 Task: Set up a 4-hour virtual cooking challenge with a celebrity chef for culinary competition and fun.
Action: Mouse pressed left at (818, 105)
Screenshot: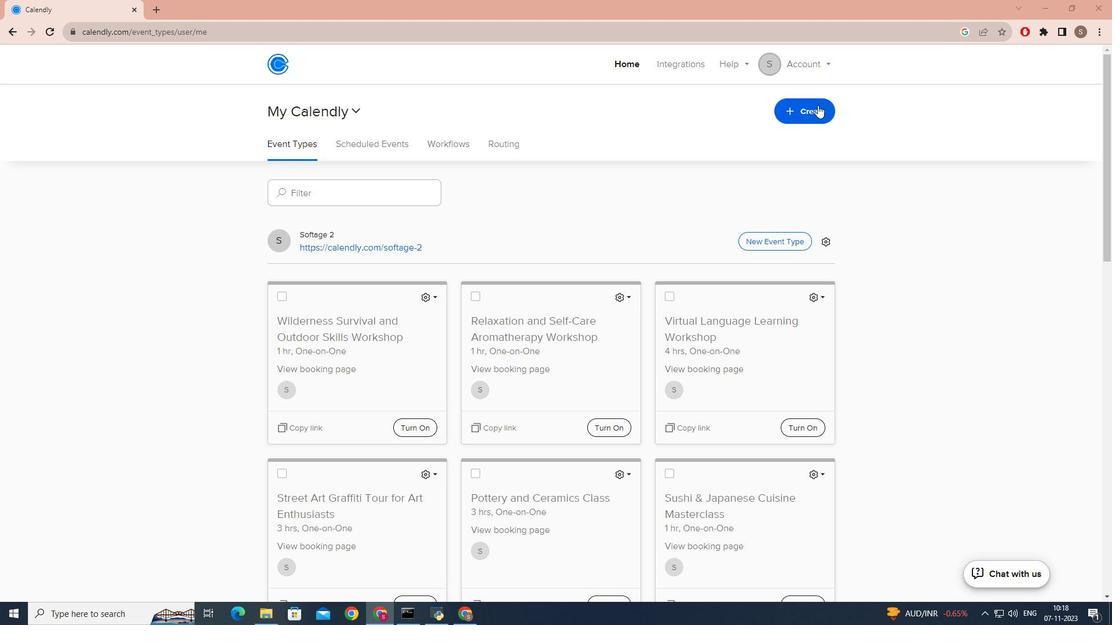 
Action: Mouse moved to (767, 144)
Screenshot: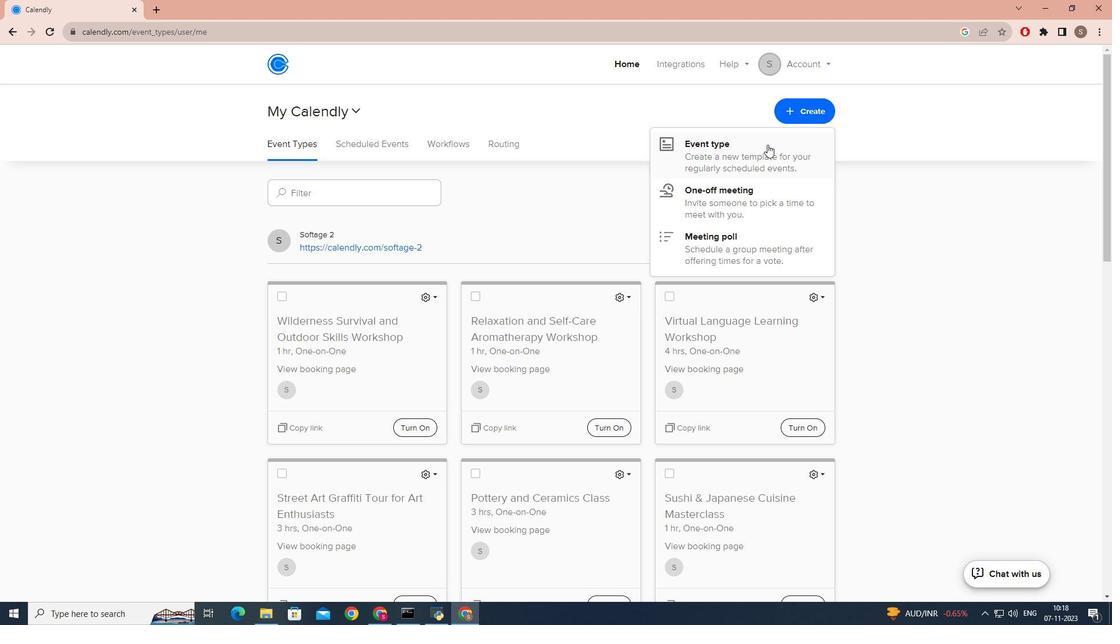 
Action: Mouse pressed left at (767, 144)
Screenshot: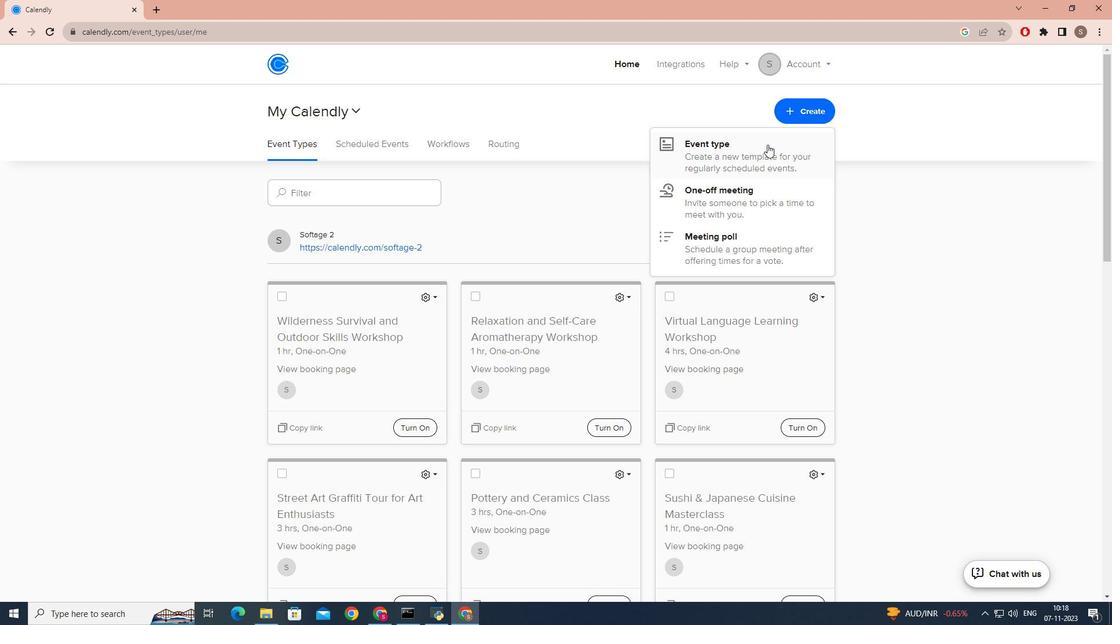 
Action: Mouse moved to (489, 212)
Screenshot: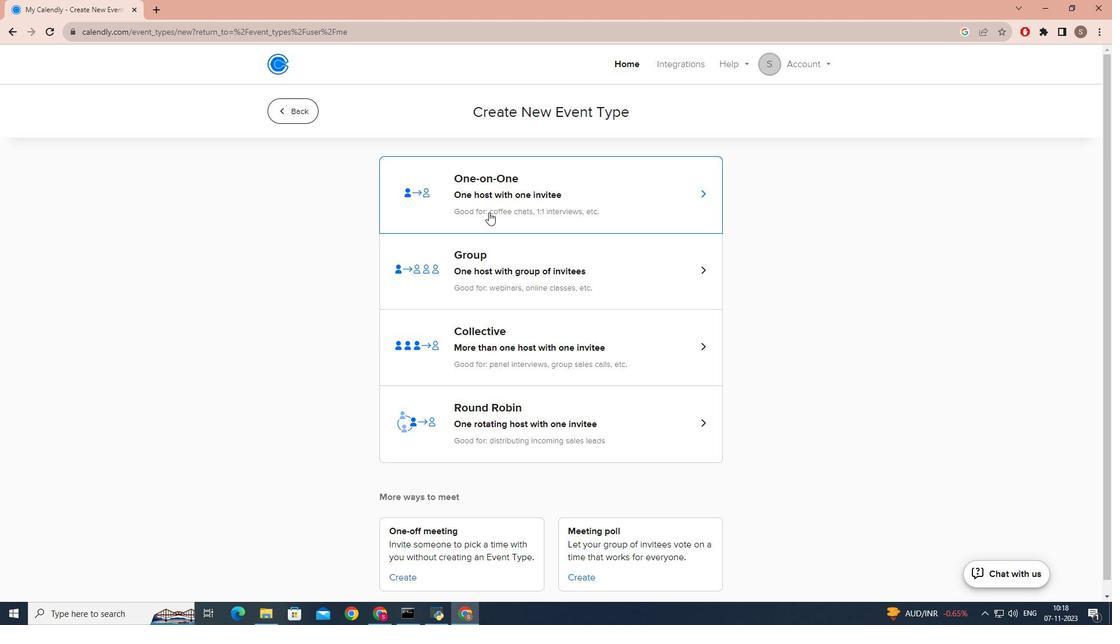 
Action: Mouse pressed left at (489, 212)
Screenshot: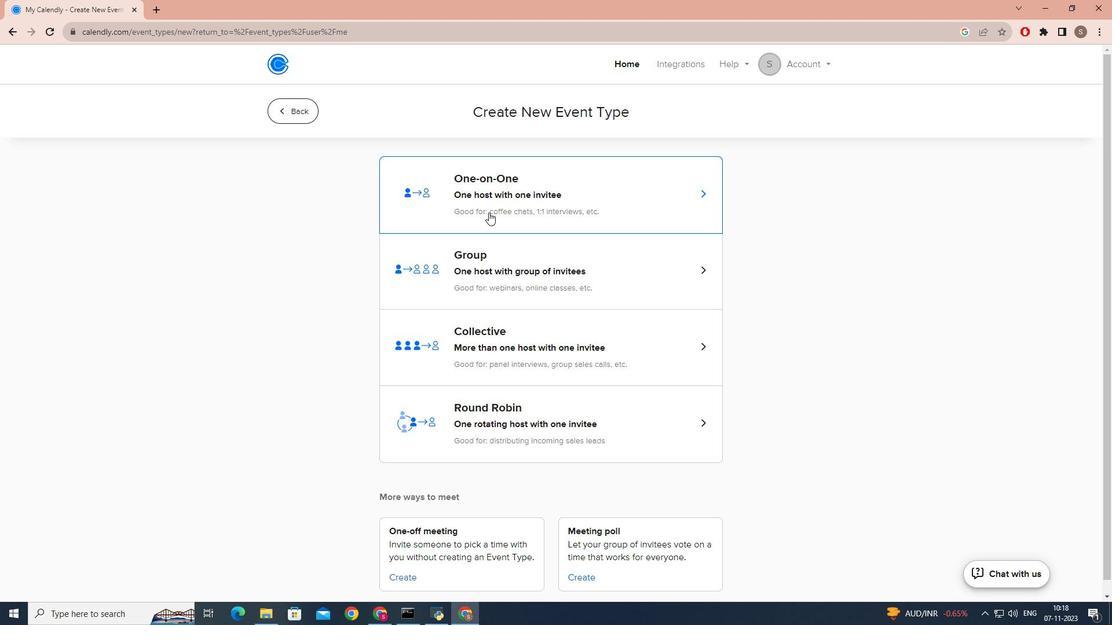 
Action: Mouse moved to (382, 269)
Screenshot: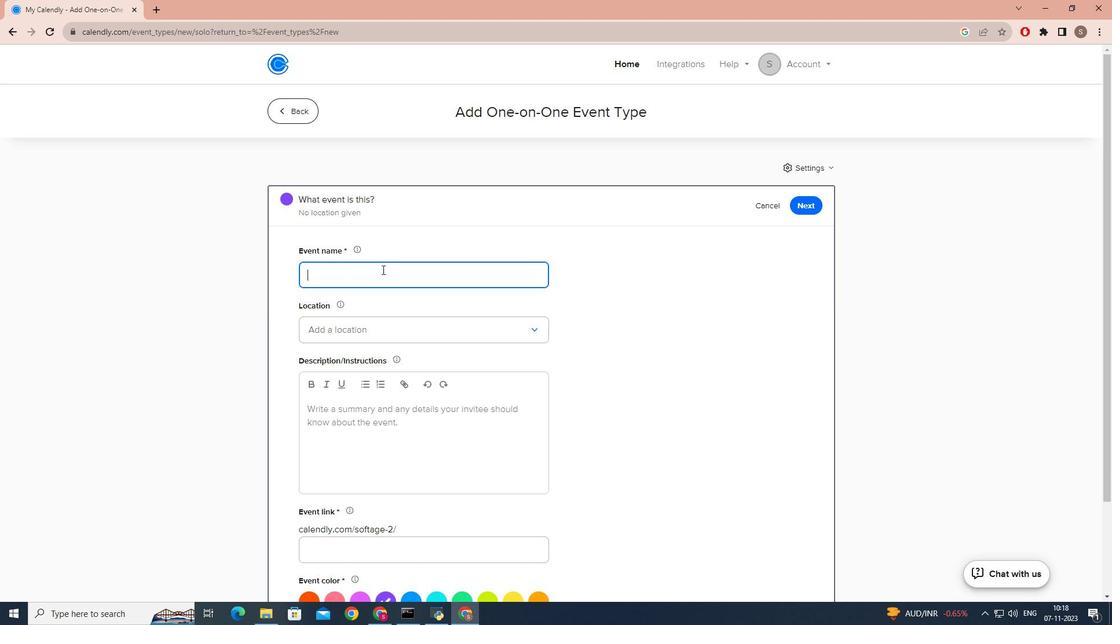 
Action: Key pressed <Key.caps_lock>V<Key.caps_lock>irtual<Key.space><Key.caps_lock>C<Key.caps_lock>ooking<Key.space><Key.caps_lock>C<Key.caps_lock>hallenge<Key.space>with<Key.space>a<Key.space><Key.caps_lock>C<Key.caps_lock>ekl<Key.backspace><Key.backspace>leb<Key.space><Key.caps_lock>C<Key.caps_lock>hef
Screenshot: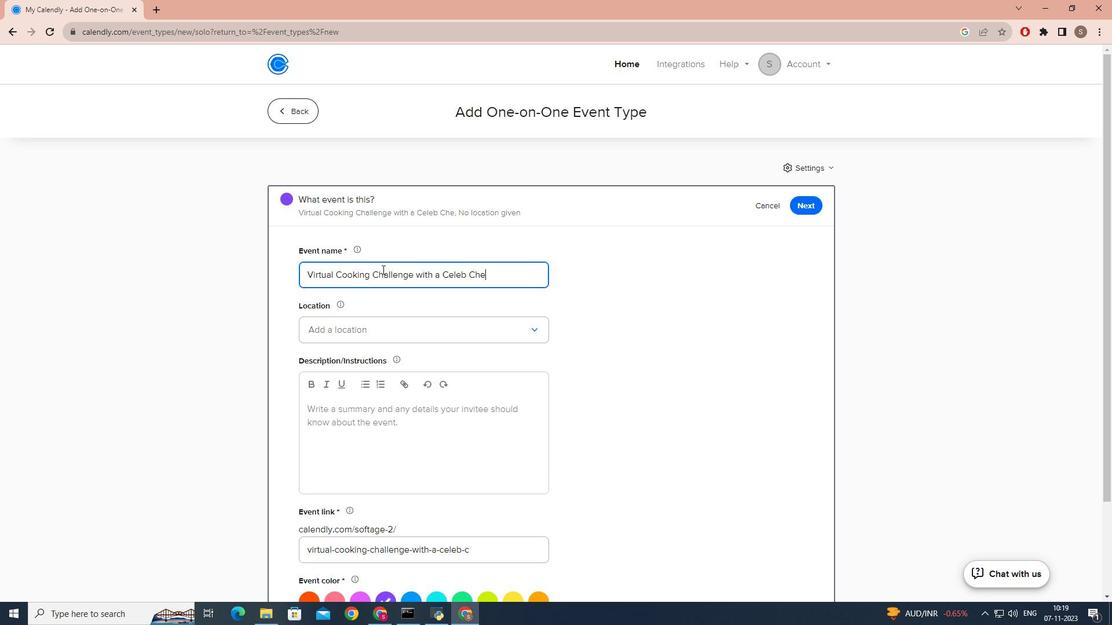 
Action: Mouse moved to (465, 271)
Screenshot: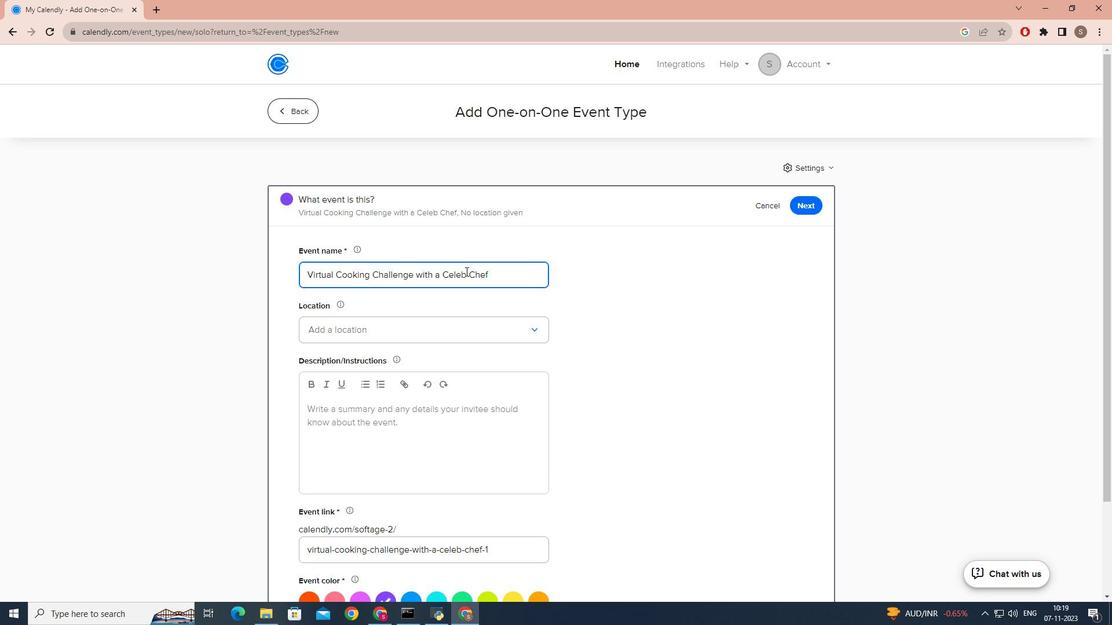 
Action: Mouse pressed left at (465, 271)
Screenshot: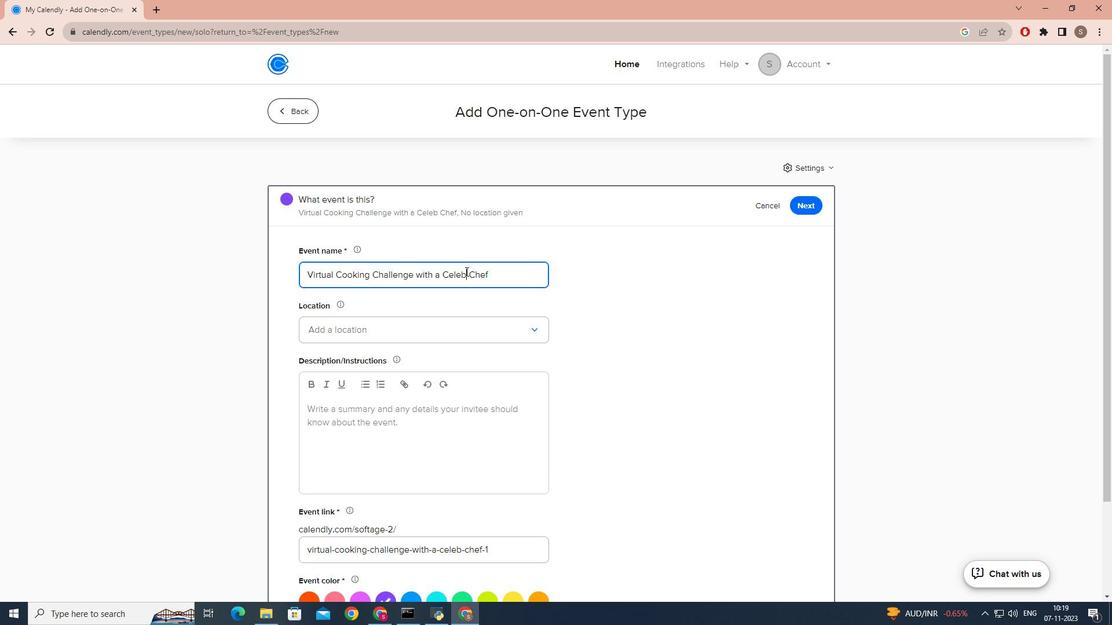 
Action: Key pressed rity
Screenshot: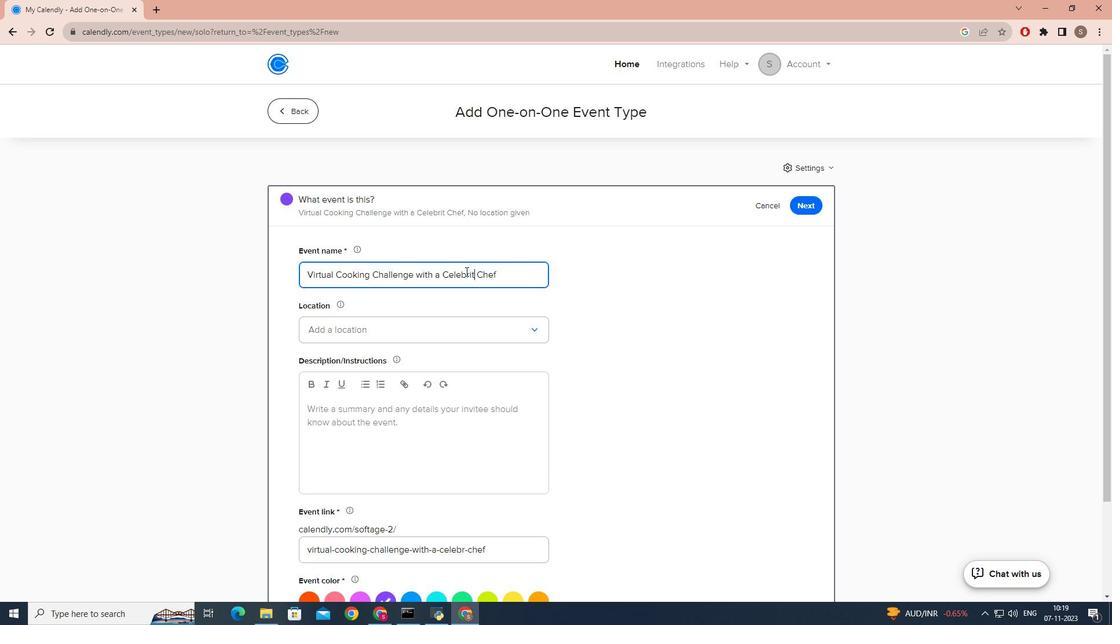 
Action: Mouse moved to (359, 325)
Screenshot: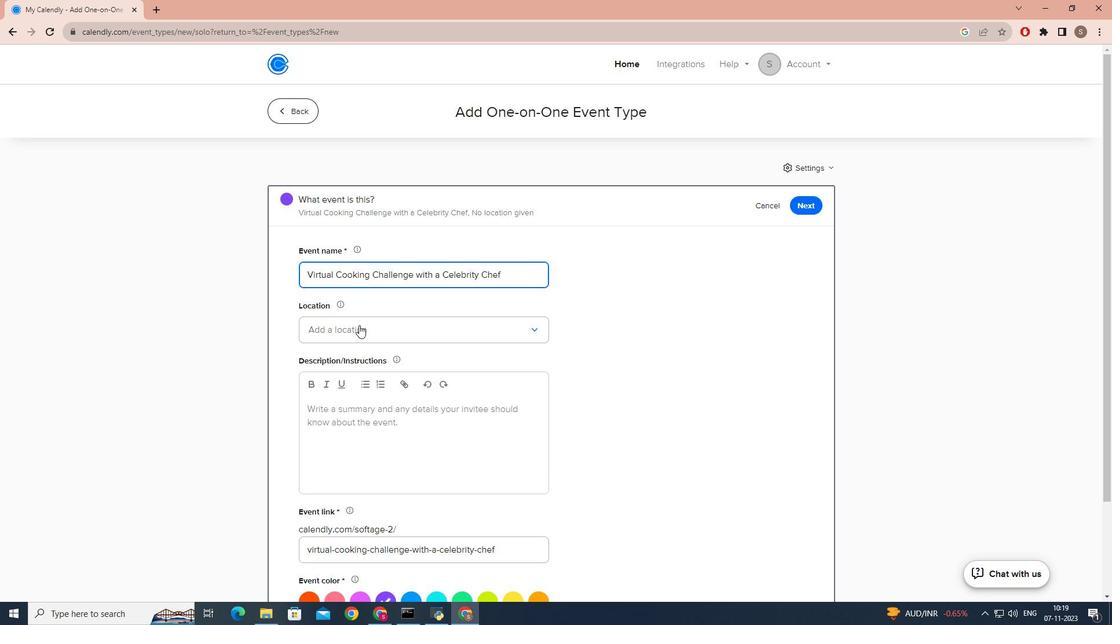 
Action: Mouse pressed left at (359, 325)
Screenshot: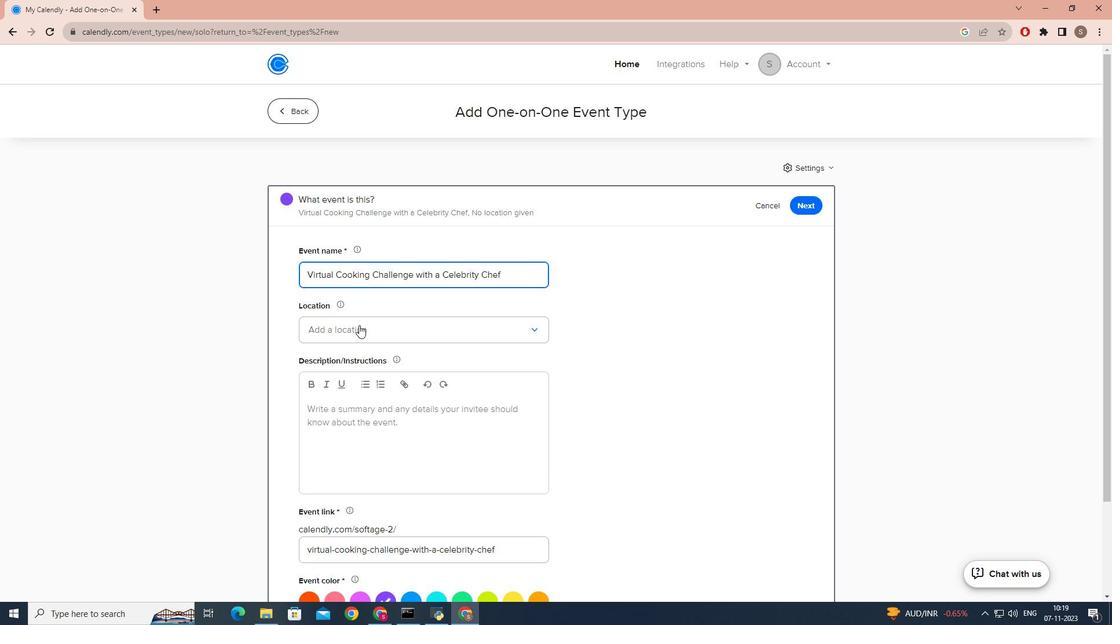 
Action: Mouse moved to (333, 416)
Screenshot: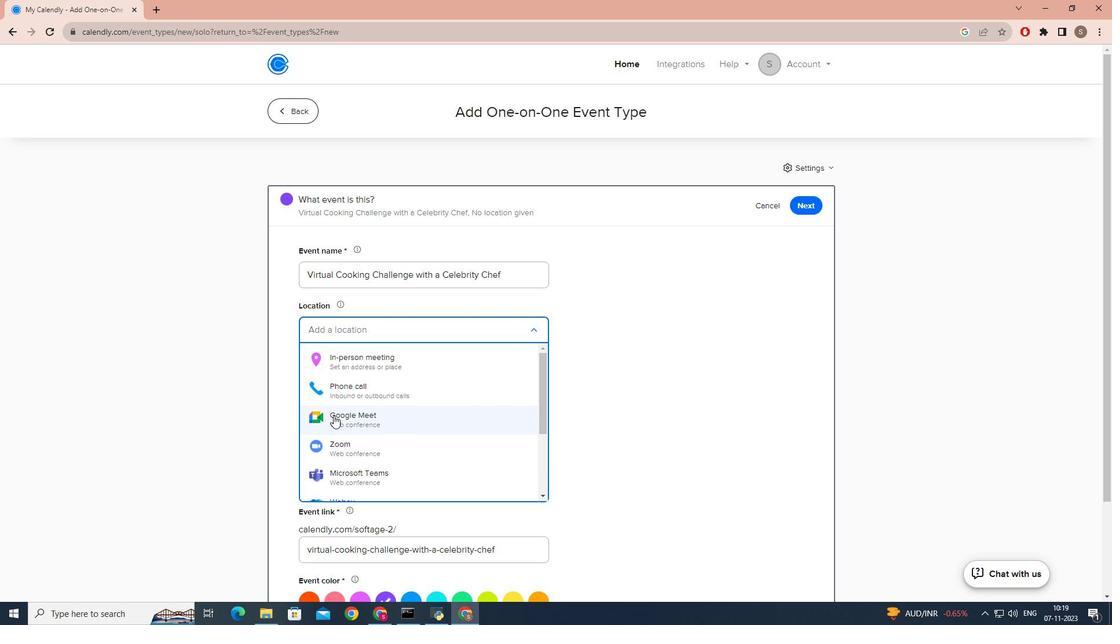 
Action: Mouse pressed left at (333, 416)
Screenshot: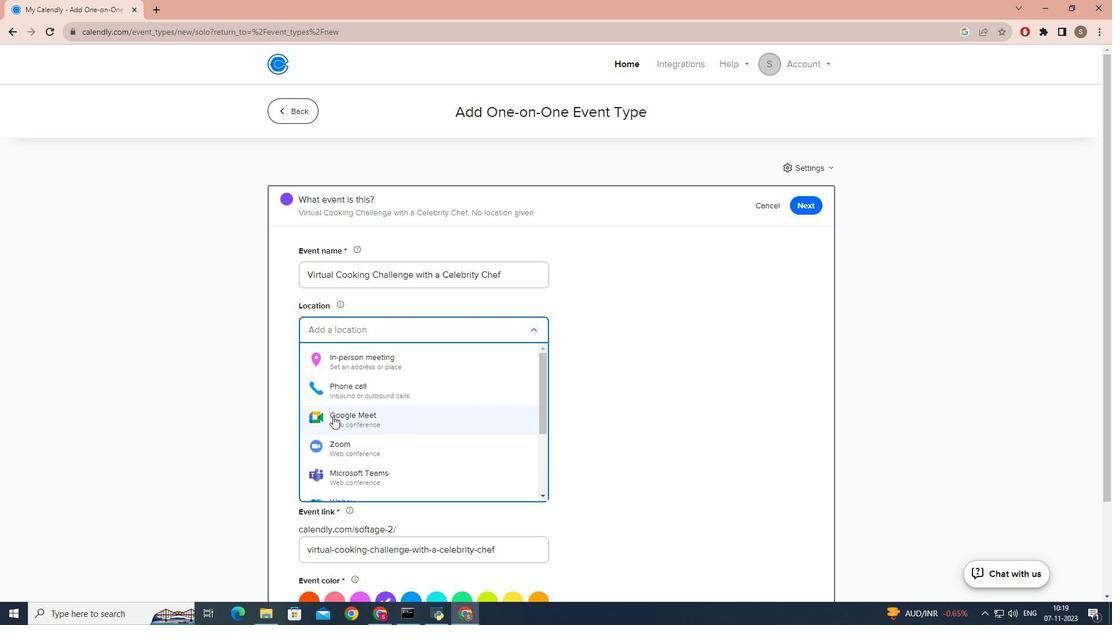 
Action: Mouse moved to (322, 449)
Screenshot: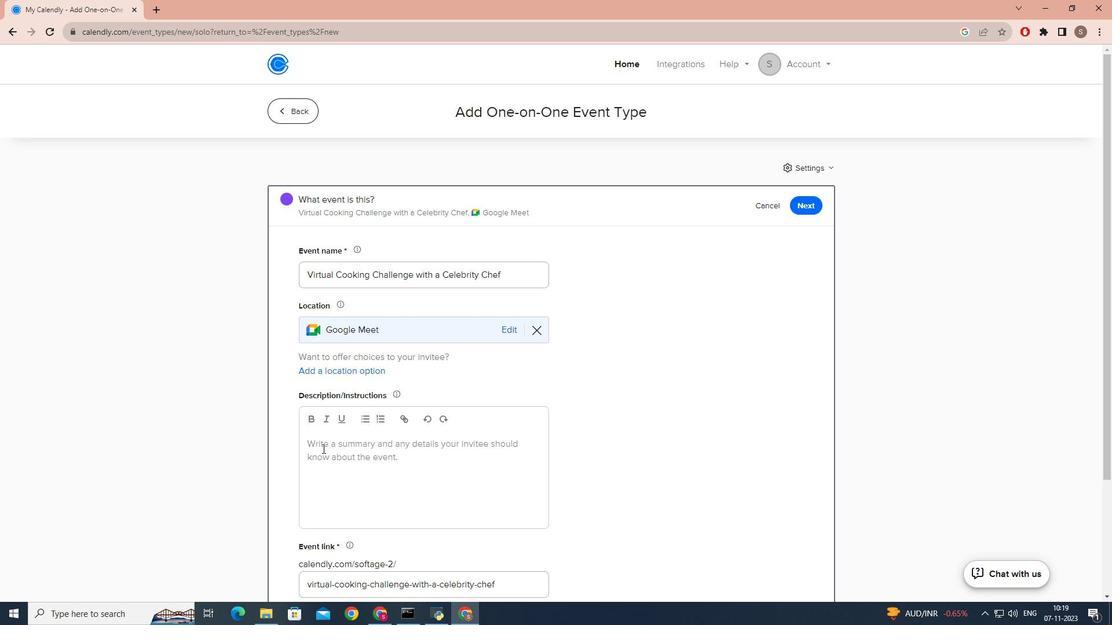 
Action: Mouse pressed left at (322, 449)
Screenshot: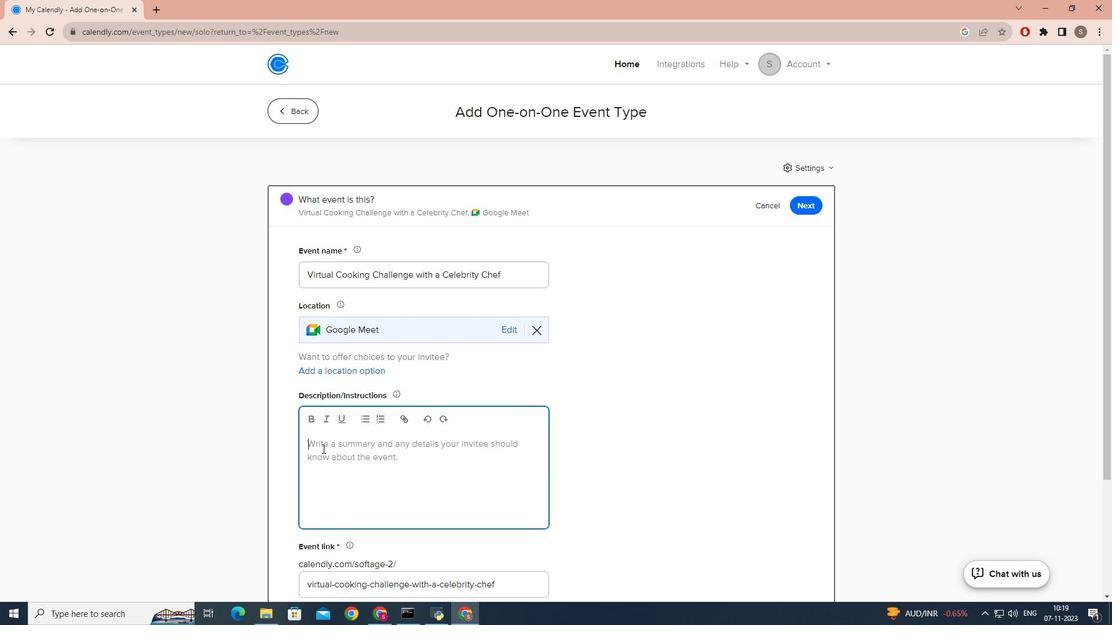 
Action: Key pressed <Key.caps_lock>G<Key.caps_lock>et<Key.space>ready<Key.space>for<Key.space>an<Key.space>epo<Key.backspace><Key.backspace>i<Key.backspace>pic<Key.space>adventure,<Key.caps_lock>JO<Key.caps_lock><Key.backspace><Key.backspace>join<Key.space>our<Key.space>virtual<Key.space>cooking<Key.space>challenge<Key.space>featuring<Key.space>a<Key.space>renowned<Key.space>celebrity<Key.space>chef<Key.space><Key.backspace>.<Key.caps_lock>T<Key.caps_lock>his<Key.space>event<Key.space>is<Key.space>perfect<Key.space>for<Key.space>all<Key.space>food<Key.space>enthud<Key.backspace>siasts<Key.space>whether<Key.space>ypou<Key.backspace><Key.backspace><Key.backspace>ou<Key.space>are<Key.space>a<Key.space>seasoned<Key.space>cook<Key.space>or<Key.space>a<Key.space>kitchen<Key.space>novice.<Key.space><Key.caps_lock>Y<Key.caps_lock>ou<Key.space>will<Key.space>have<Key.space>the<Key.space>opportunity<Key.space>to<Key.space>tr<Key.backspace>est<Key.space>your<Key.space>culinary<Key.space>skills,learn<Key.space>from<Key.space><Key.space>a<Key.space><Key.backspace><Key.backspace><Key.backspace><Key.backspace><Key.space>a<Key.space>pro,and<Key.space>have<Key.space>an<Key.backspace><Key.space>blaas<Key.backspace><Key.backspace>s<Key.space>ina<Key.space>friendly<Key.space>
Screenshot: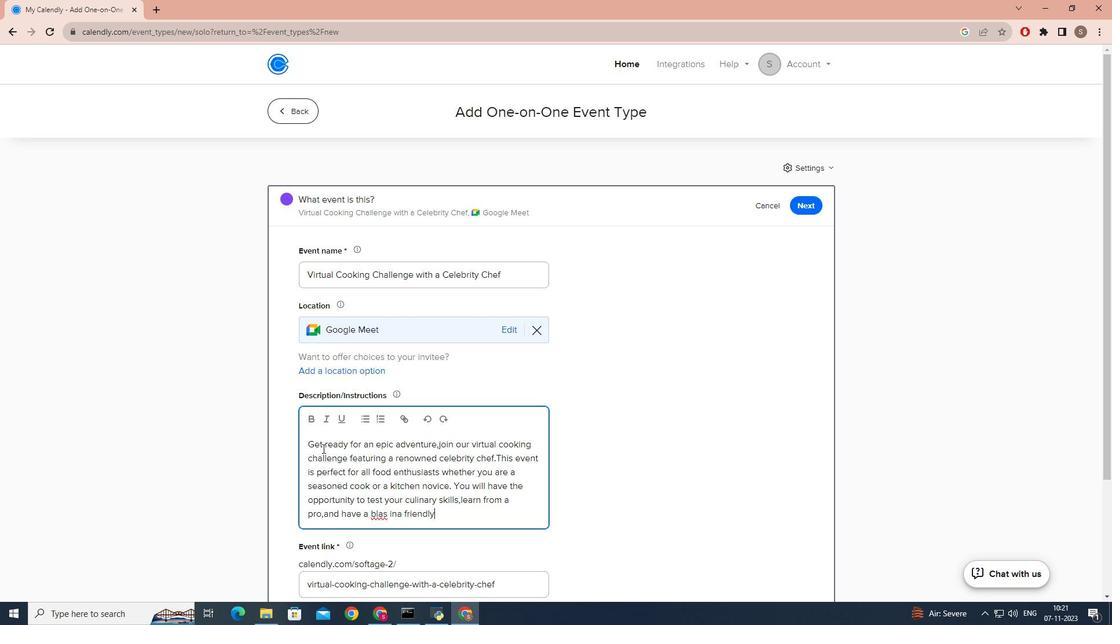 
Action: Mouse moved to (386, 510)
Screenshot: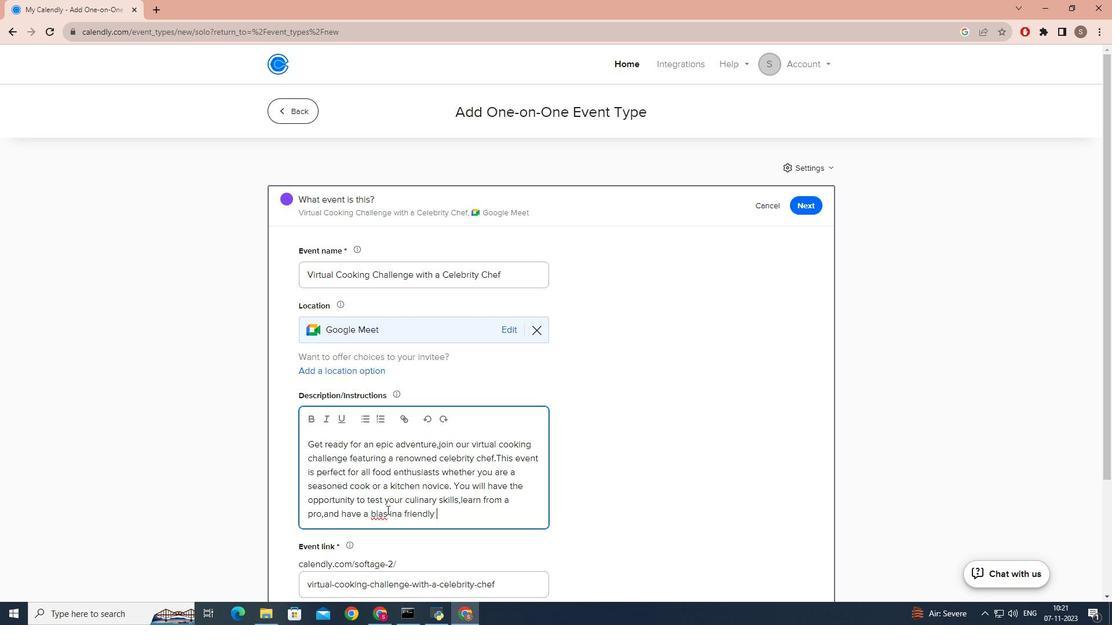 
Action: Mouse pressed left at (386, 510)
Screenshot: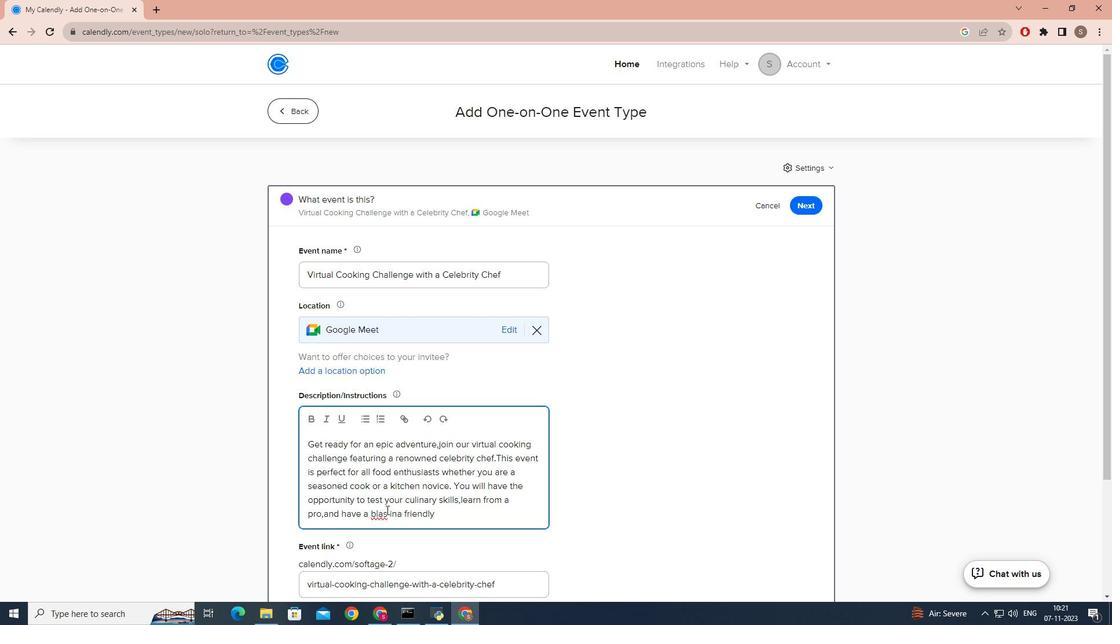 
Action: Key pressed t
Screenshot: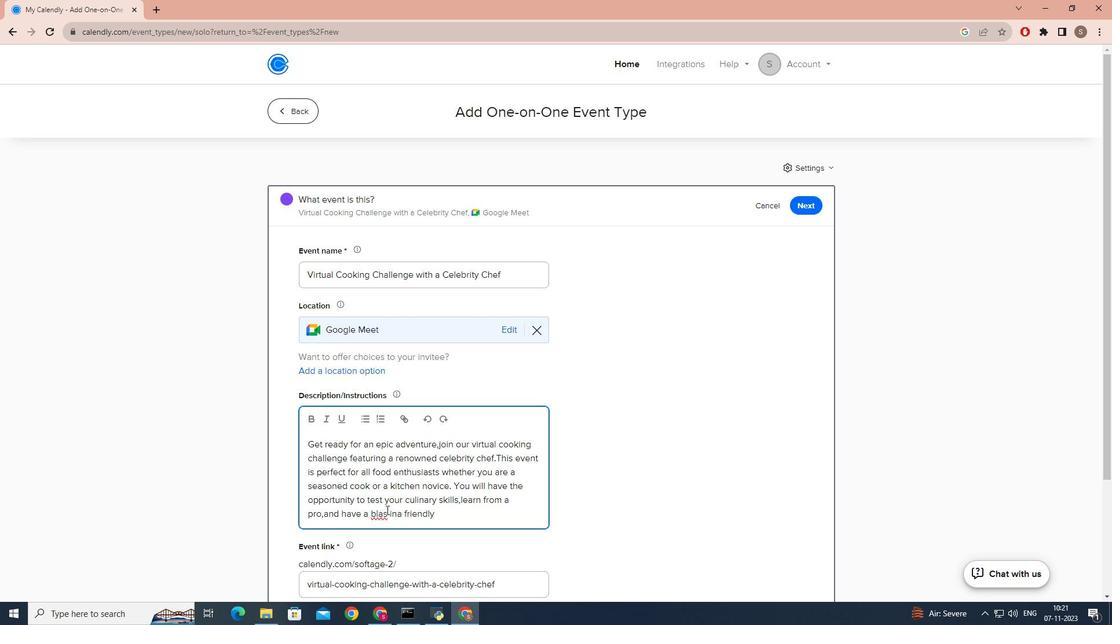 
Action: Mouse moved to (398, 511)
Screenshot: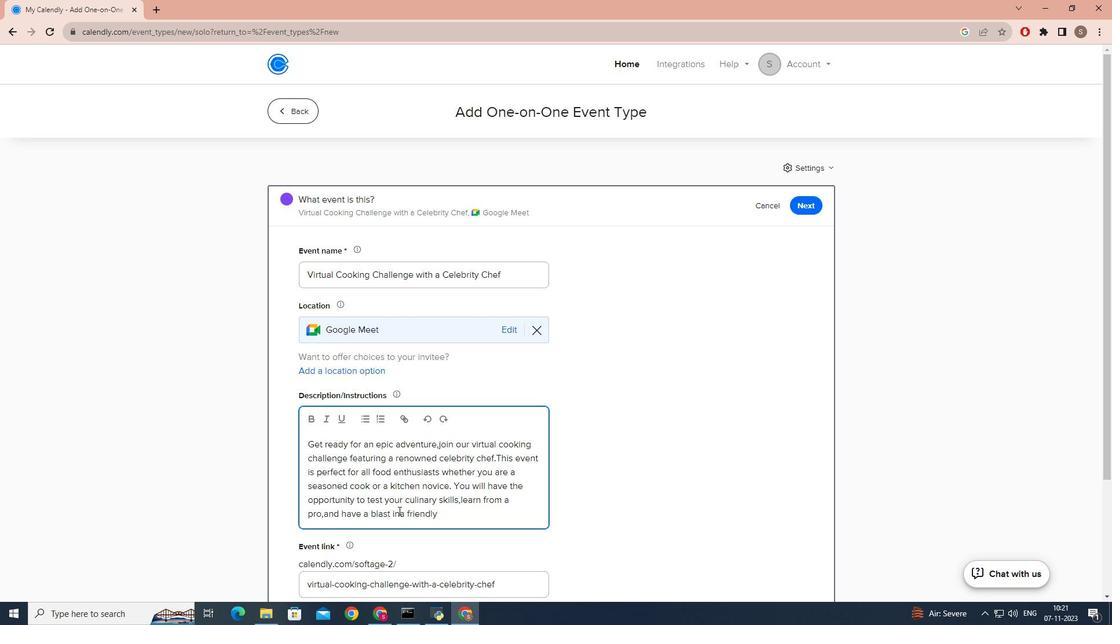 
Action: Mouse pressed left at (398, 511)
Screenshot: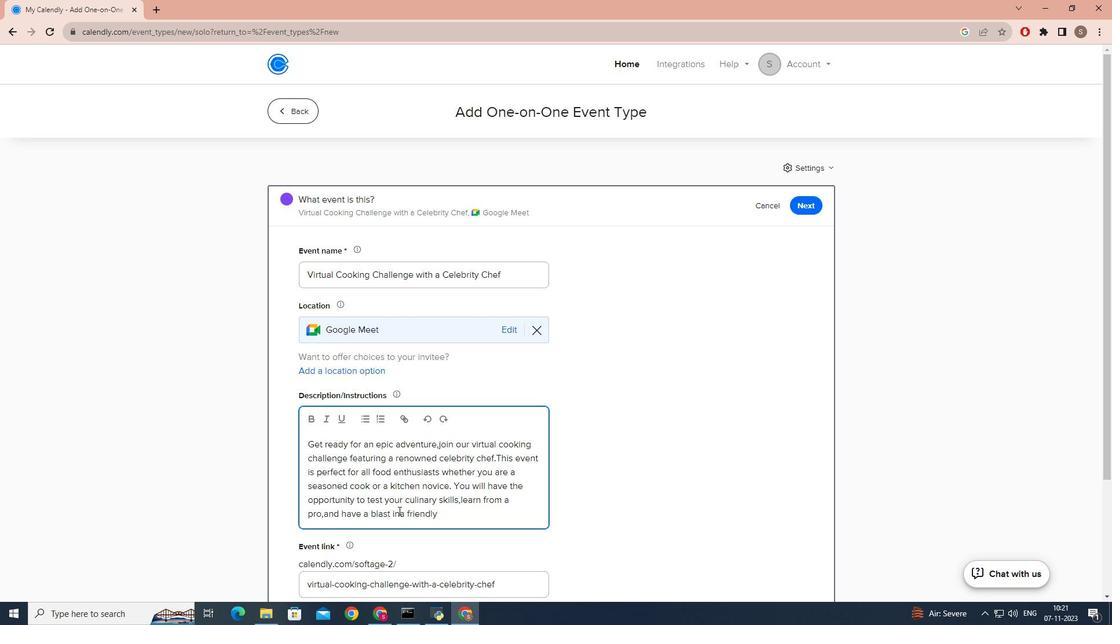 
Action: Mouse moved to (423, 511)
Screenshot: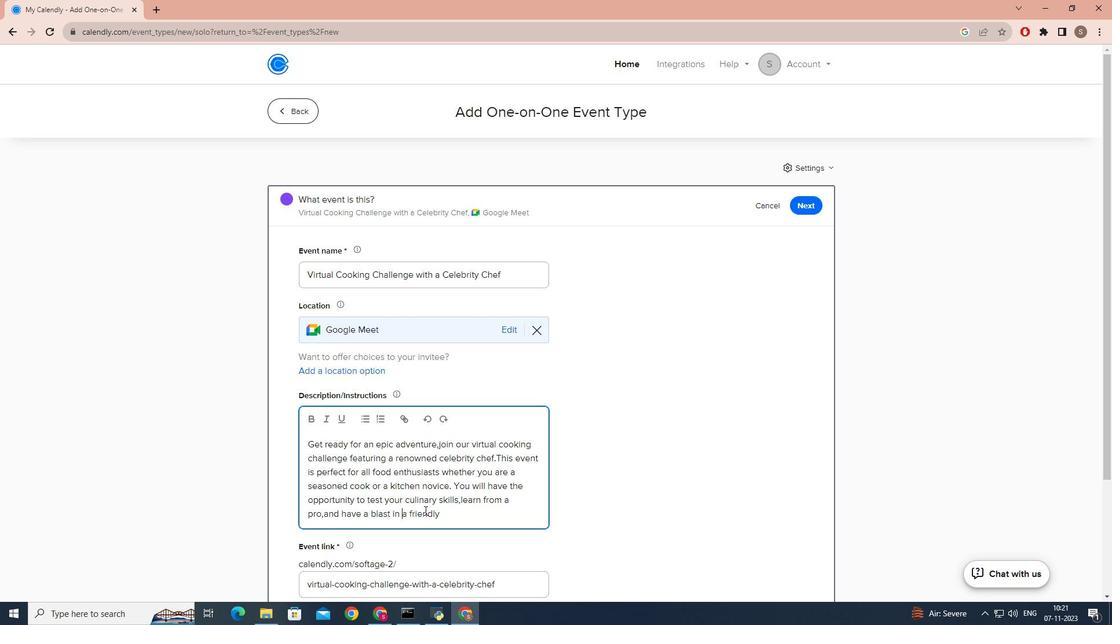 
Action: Key pressed <Key.space>
Screenshot: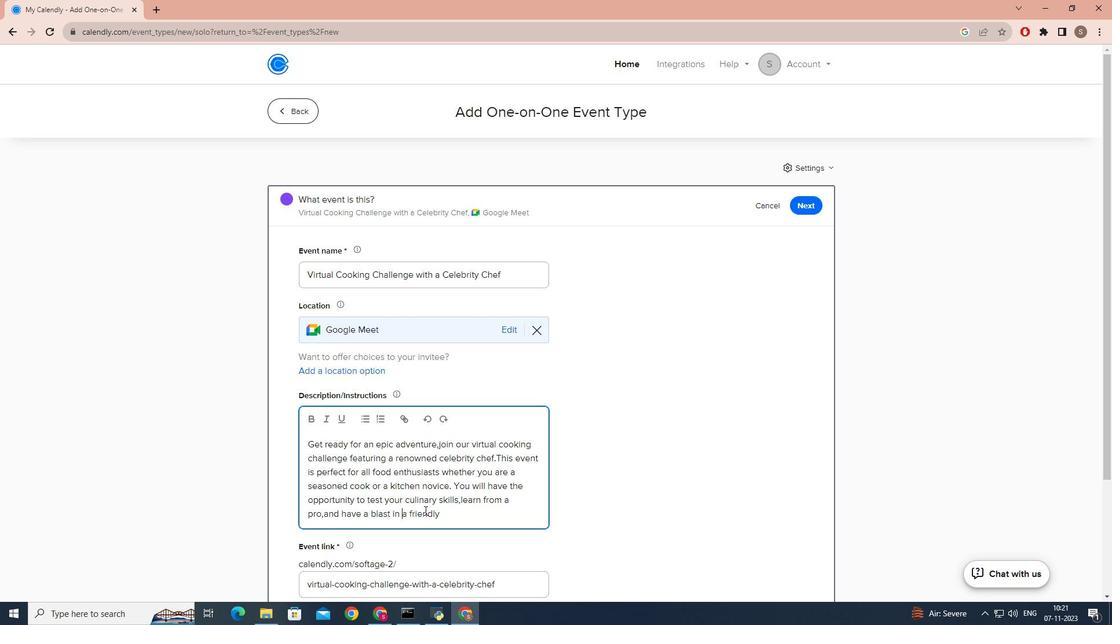 
Action: Mouse moved to (454, 518)
Screenshot: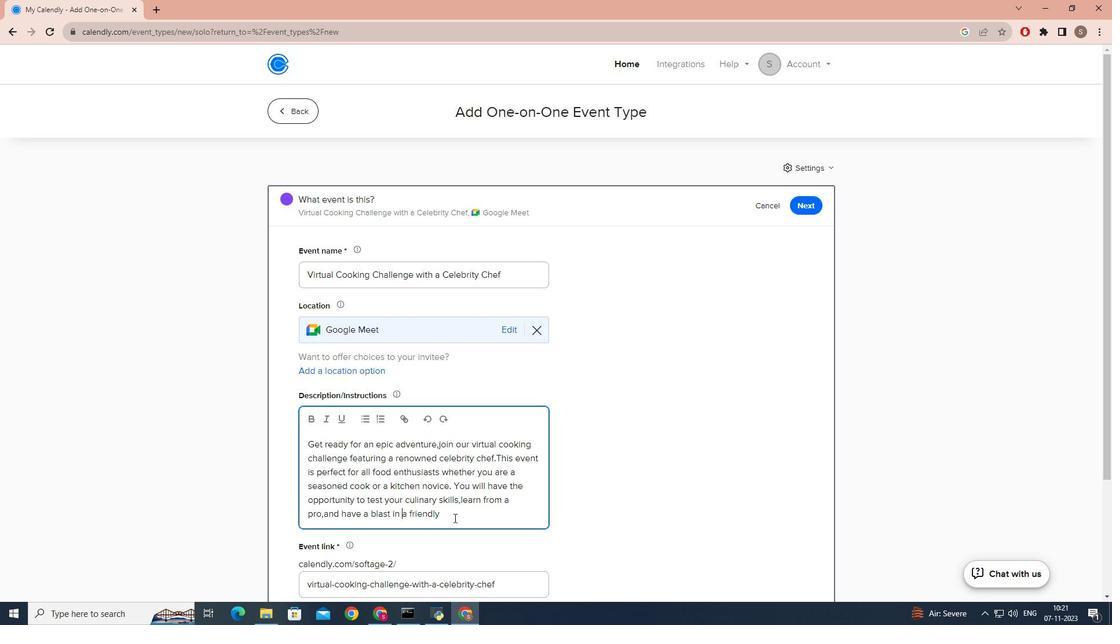 
Action: Mouse pressed left at (454, 518)
Screenshot: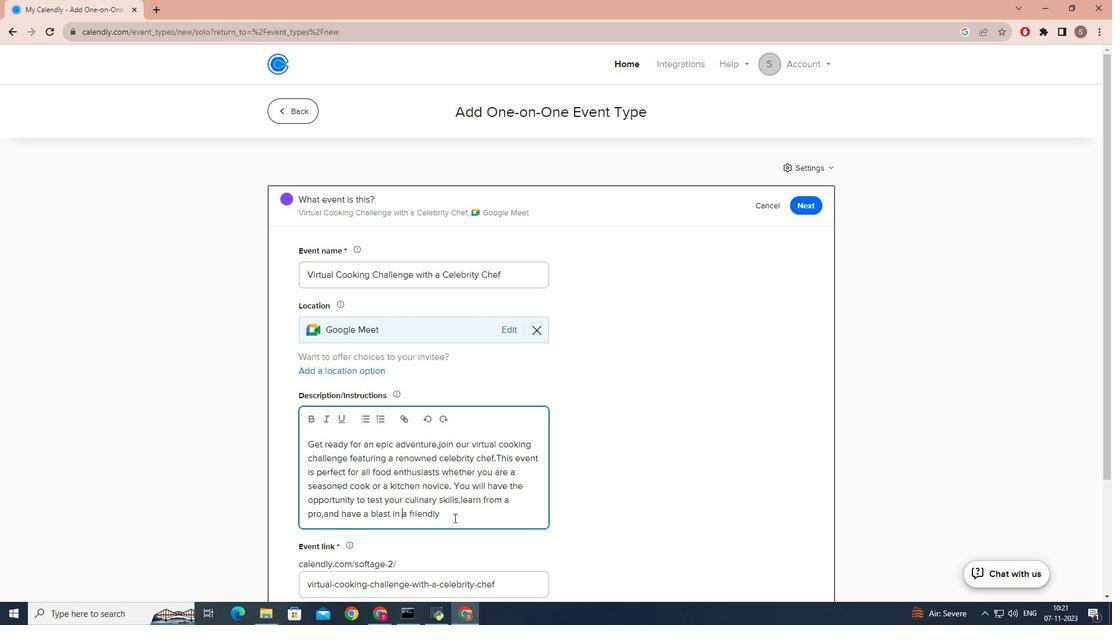 
Action: Key pressed competition<Key.space>.<Key.caps_lock>S<Key.caps_lock>o<Key.space>get<Key.space>ready<Key.space>rt<Key.backspace><Key.backspace>to<Key.space>don<Key.space>your<Key.space>apron,and<Key.space>complete<Key.space>in<Key.space>a<Key.space>culinary<Key.space>hchallenge<Key.space>
Screenshot: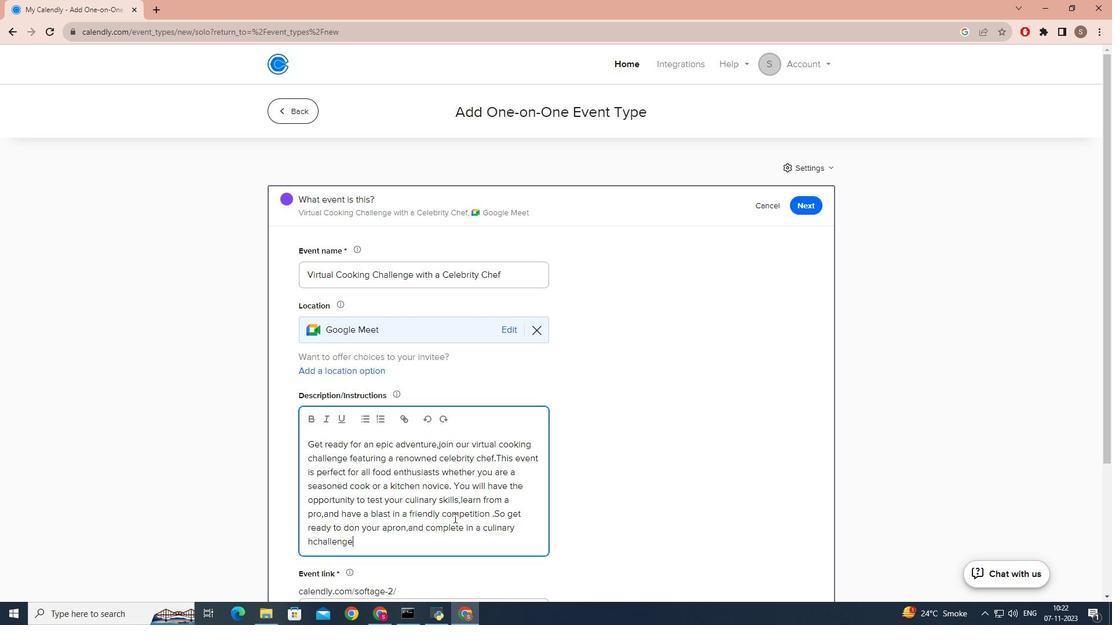 
Action: Mouse moved to (311, 538)
Screenshot: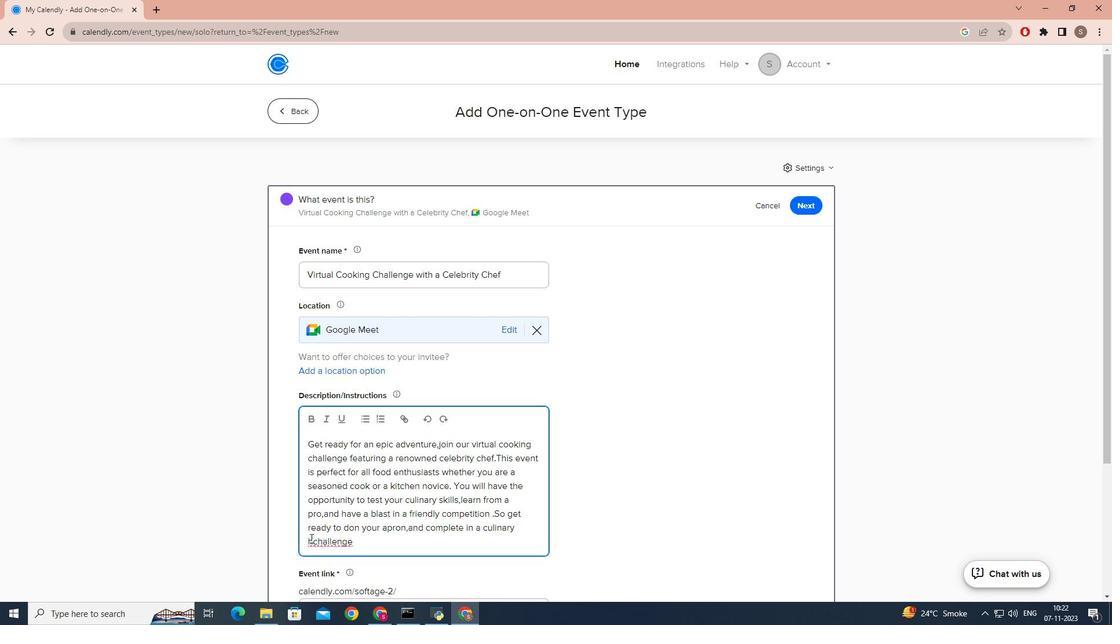 
Action: Mouse pressed left at (311, 538)
Screenshot: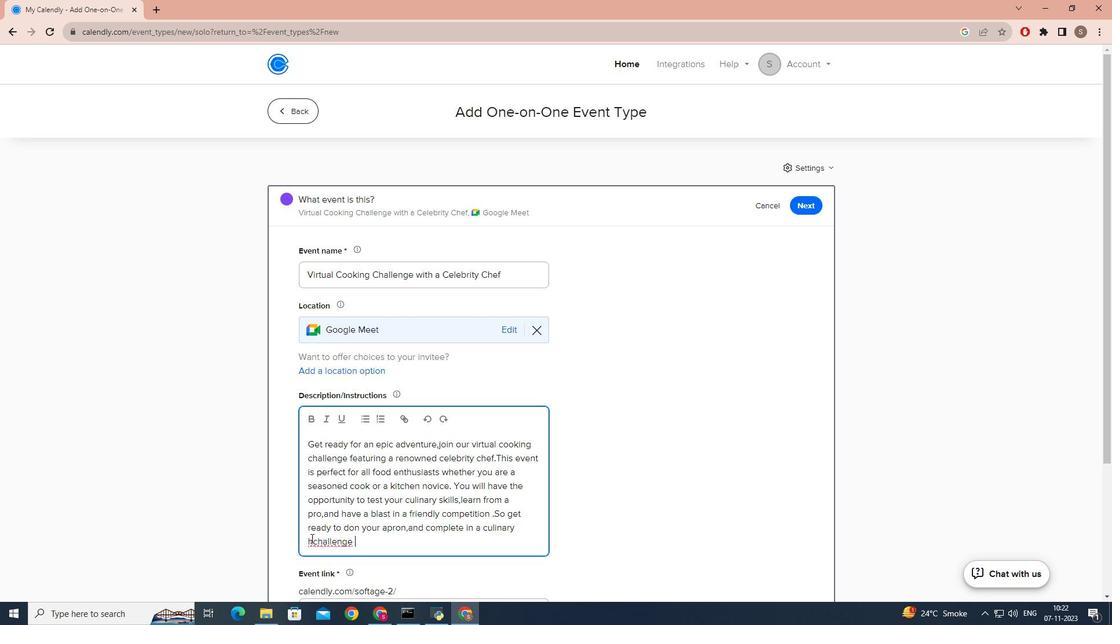 
Action: Key pressed <Key.backspace>
Screenshot: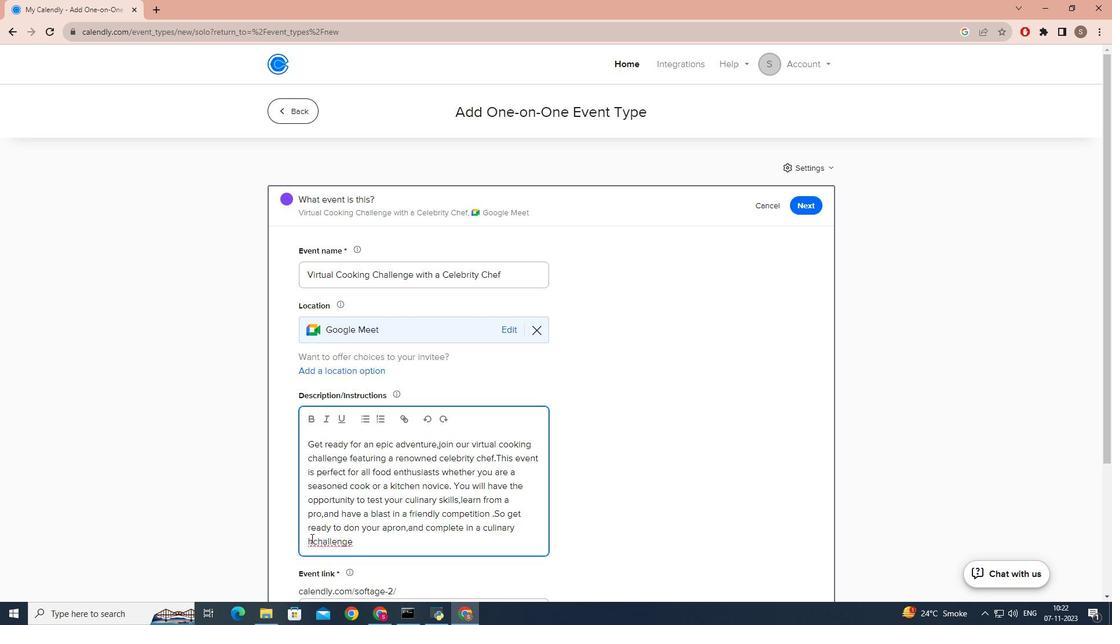 
Action: Mouse moved to (358, 541)
Screenshot: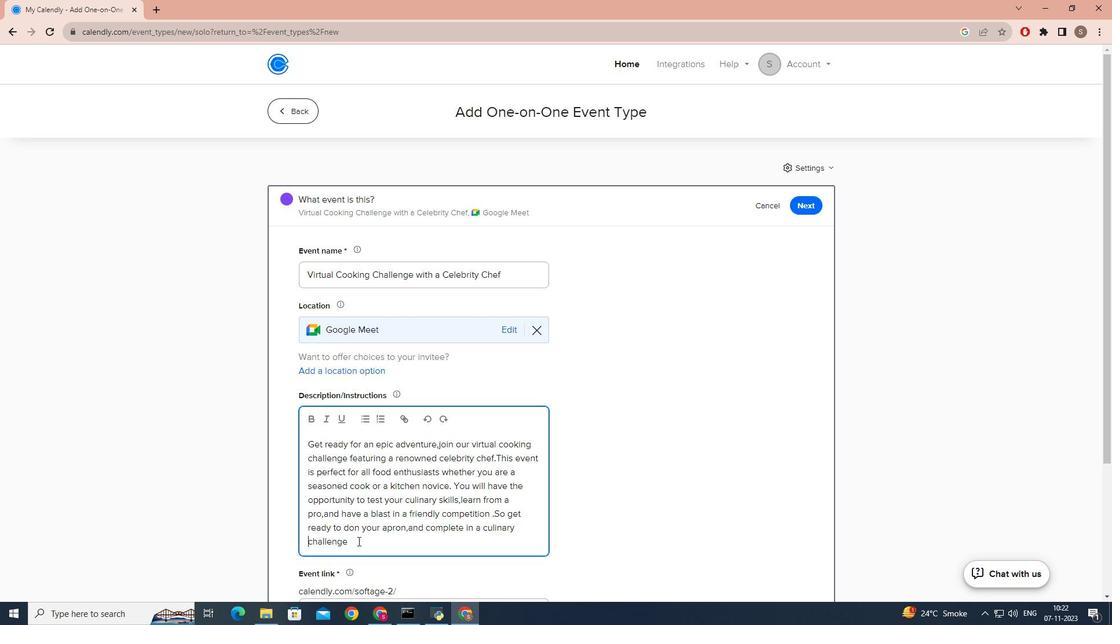
Action: Mouse pressed left at (358, 541)
Screenshot: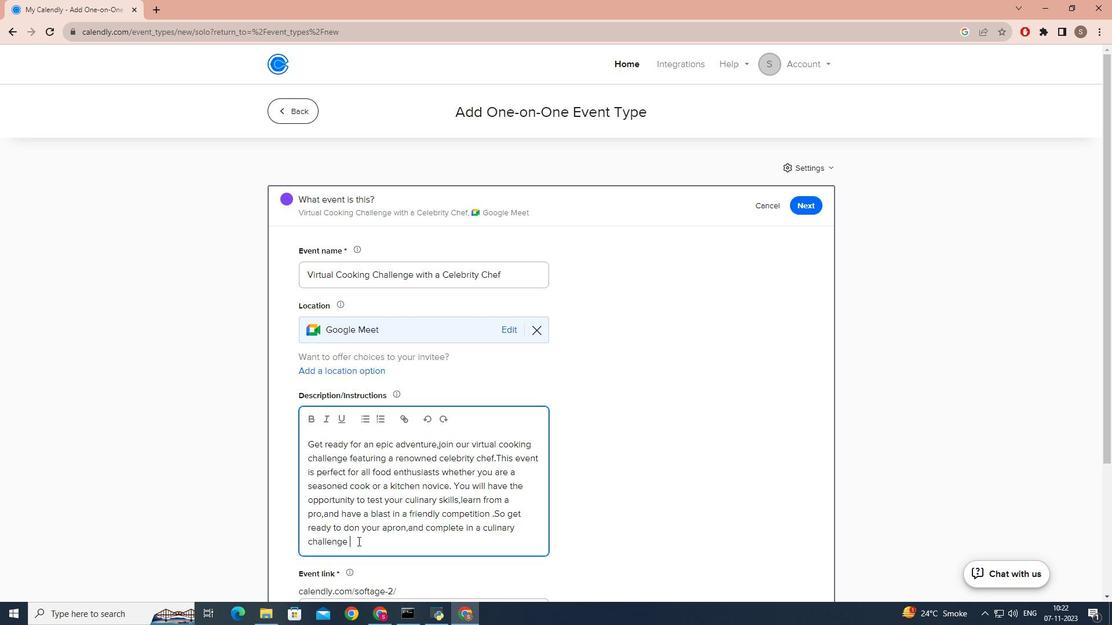 
Action: Key pressed witha<Key.space>
Screenshot: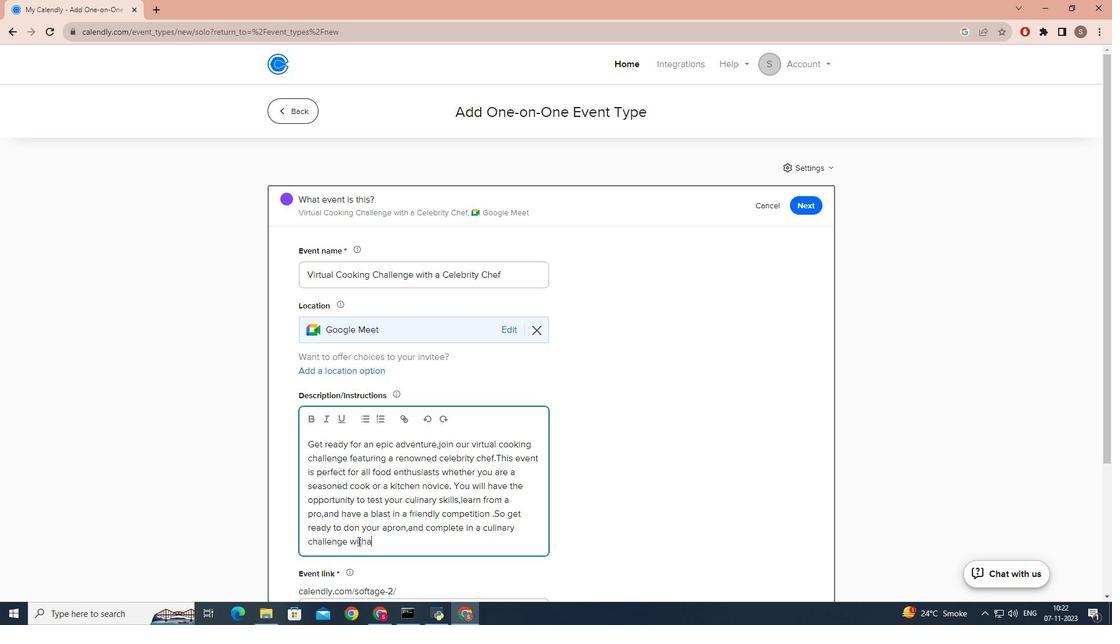 
Action: Mouse moved to (359, 541)
Screenshot: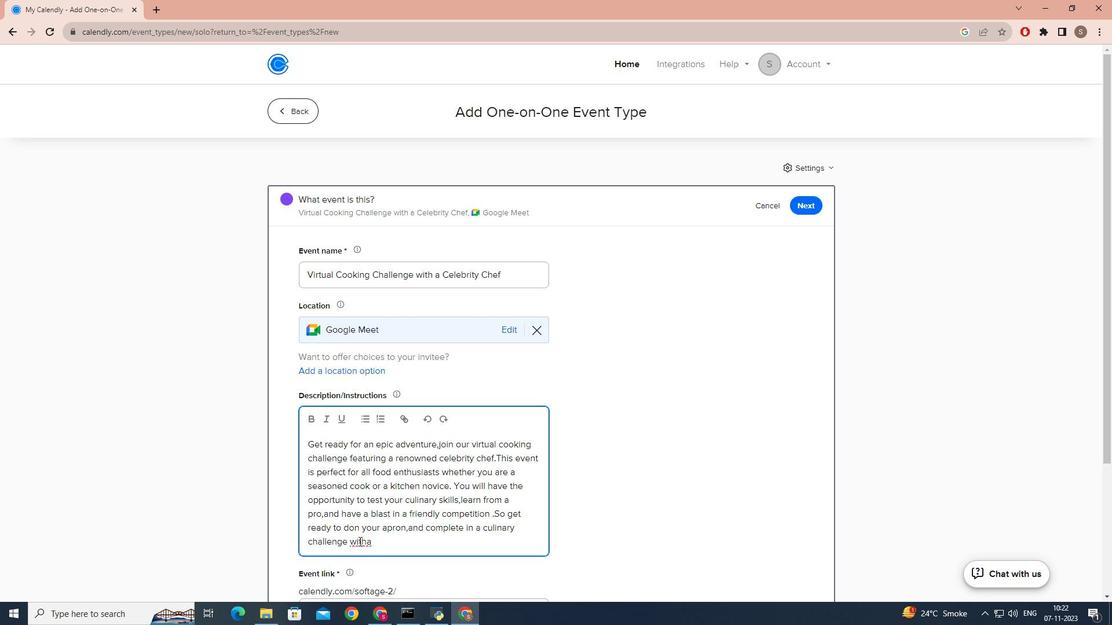 
Action: Mouse pressed left at (359, 541)
Screenshot: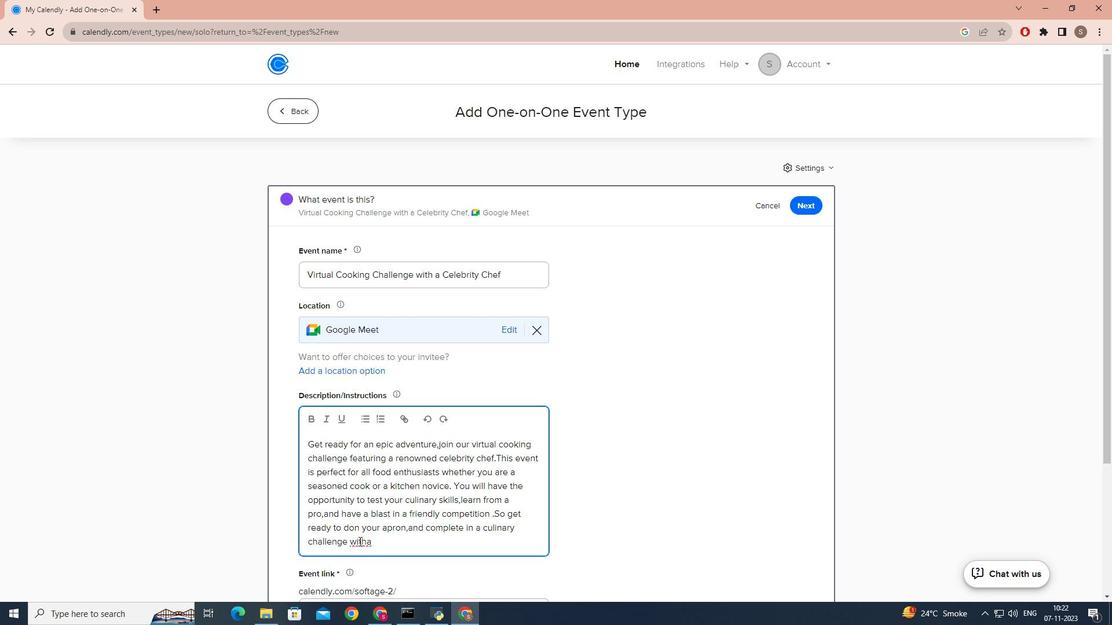 
Action: Mouse moved to (366, 542)
Screenshot: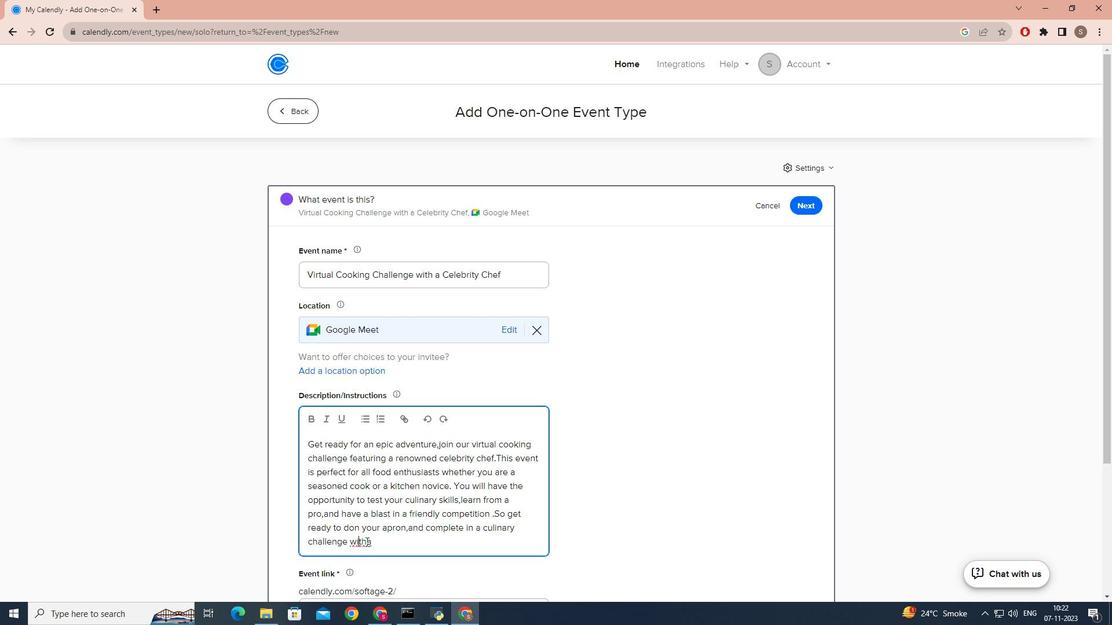 
Action: Mouse pressed left at (366, 542)
Screenshot: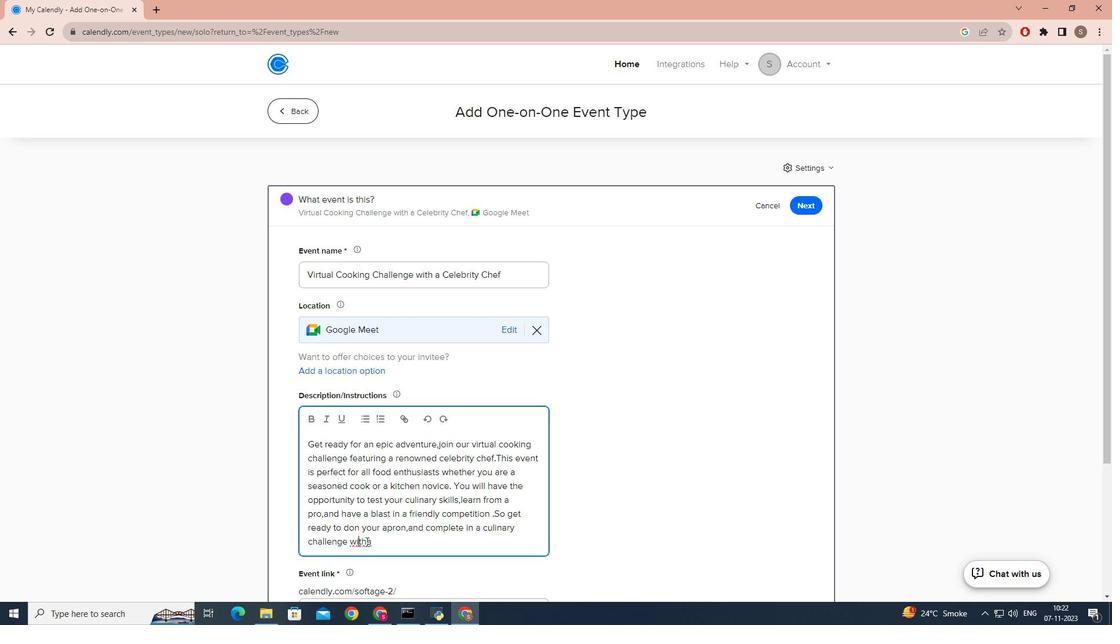 
Action: Mouse moved to (371, 543)
Screenshot: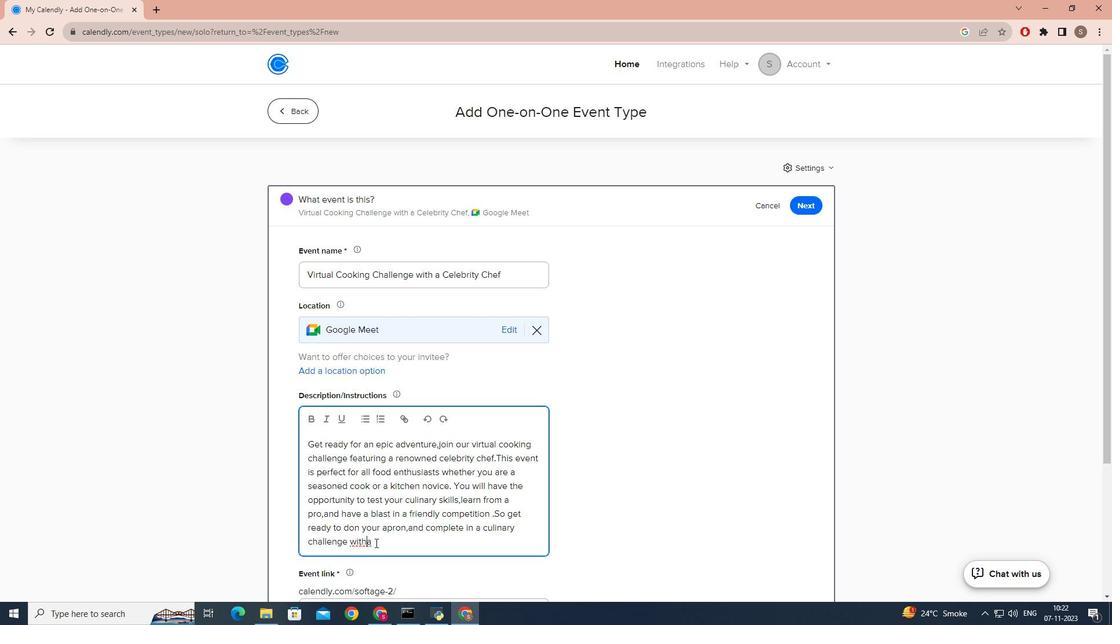 
Action: Key pressed <Key.space>
Screenshot: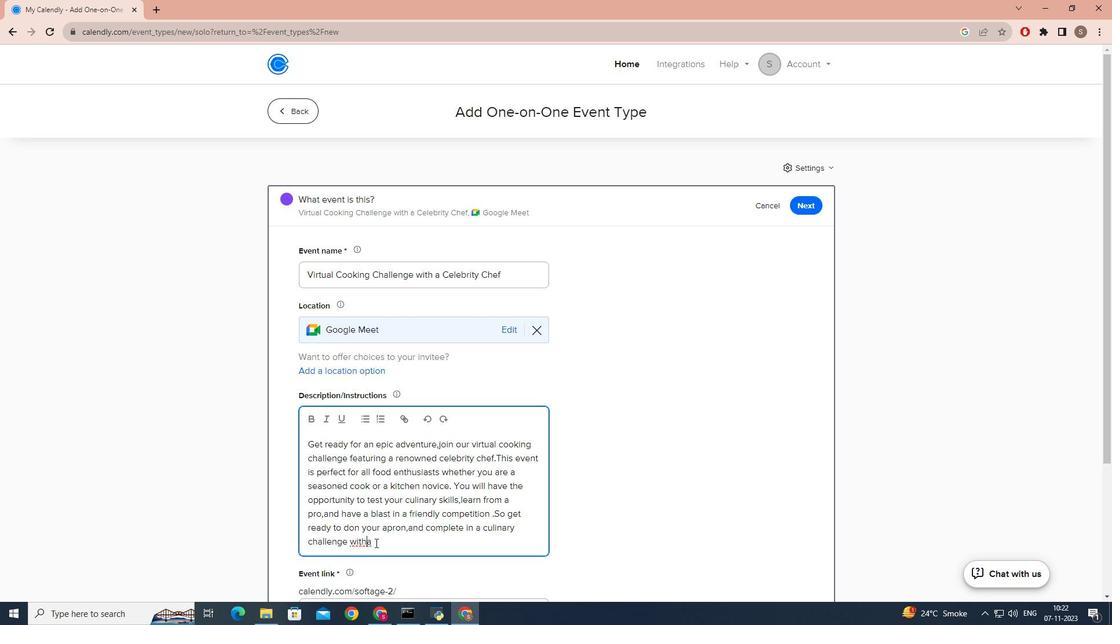 
Action: Mouse moved to (378, 543)
Screenshot: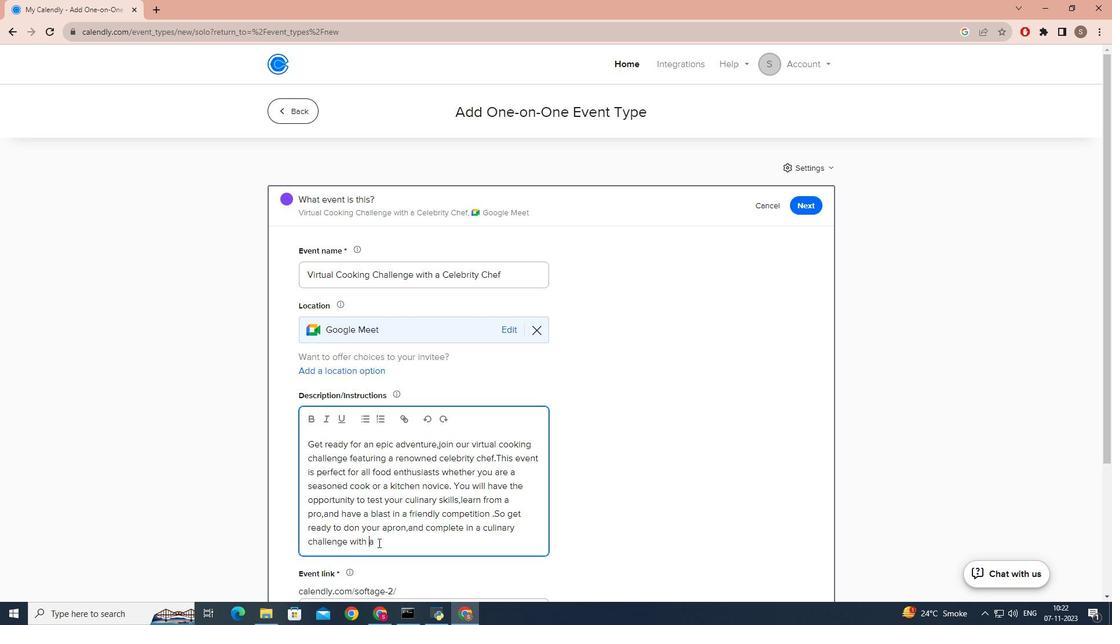 
Action: Mouse pressed left at (378, 543)
Screenshot: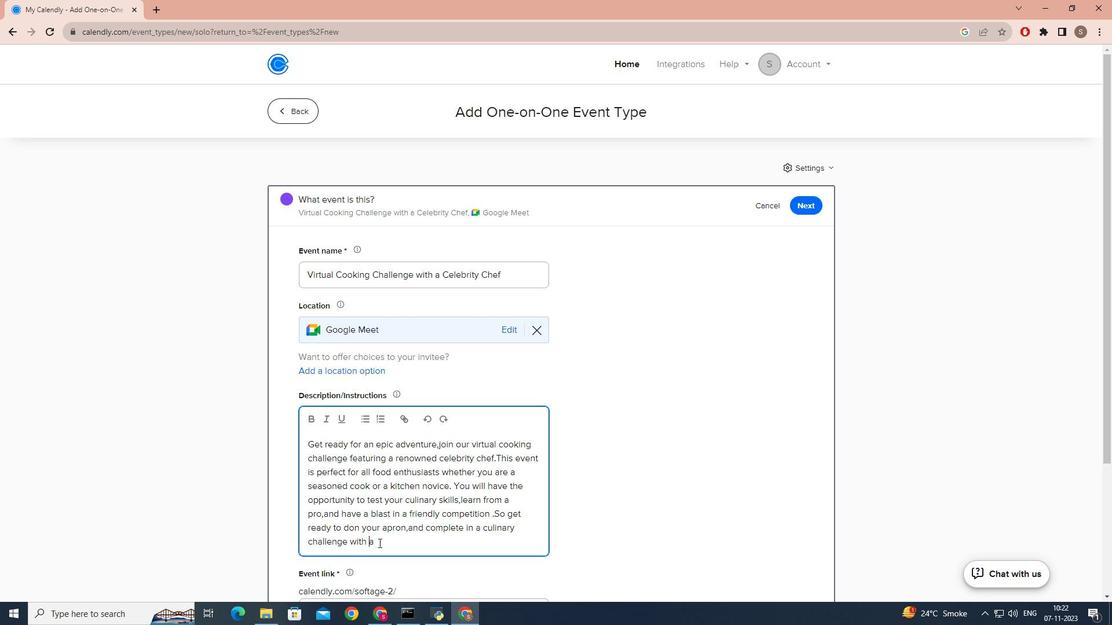 
Action: Key pressed celebrity<Key.space>chef.<Key.caps_lock>J<Key.caps_lock>oin<Key.space>us<Key.space><Key.backspace><Key.backspace><Key.backspace><Key.backspace><Key.backspace><Key.backspace><Key.backspace><Key.backspace><Key.space><Key.caps_lock>B<Key.caps_lock>ook<Key.space>your<Key.space>slot<Key.space>today<Key.shift_r>!
Screenshot: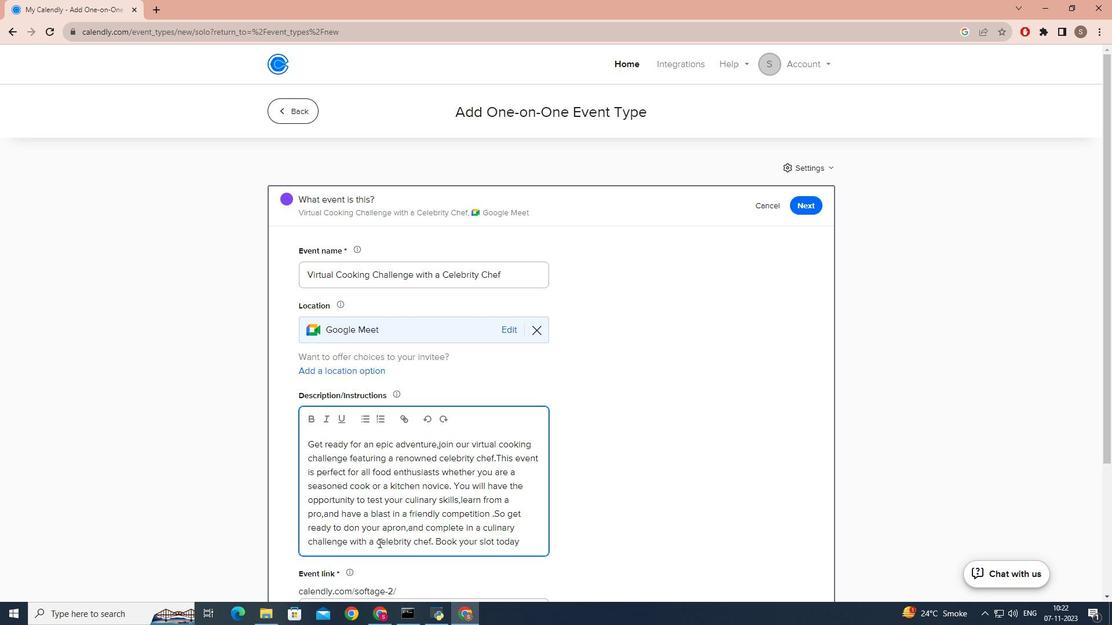 
Action: Mouse moved to (380, 541)
Screenshot: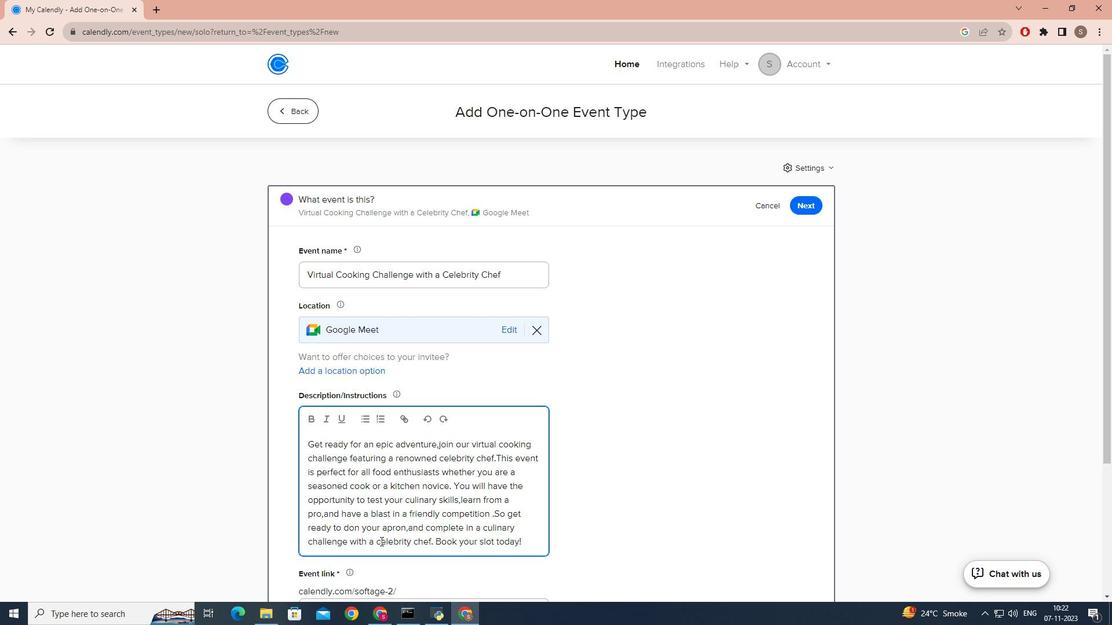 
Action: Mouse scrolled (380, 541) with delta (0, 0)
Screenshot: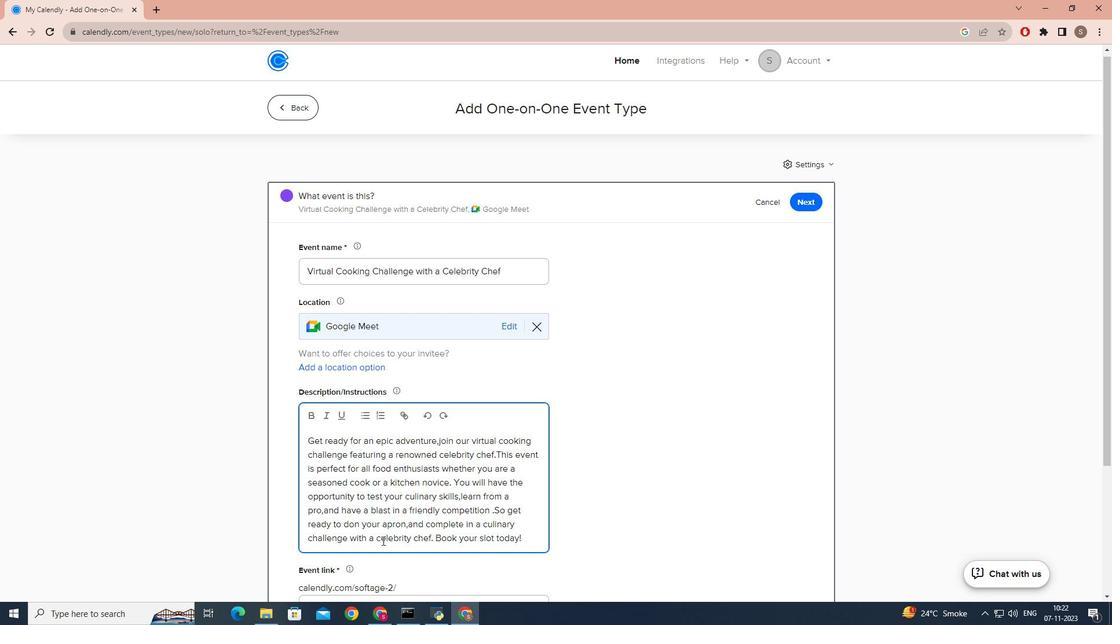 
Action: Mouse scrolled (380, 541) with delta (0, 0)
Screenshot: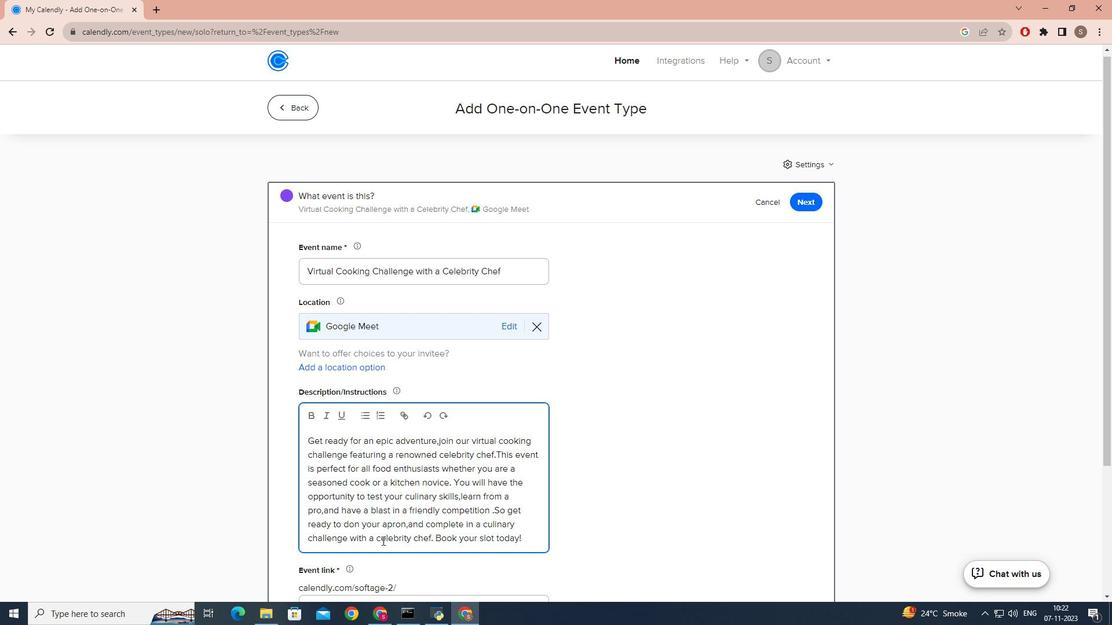 
Action: Mouse moved to (382, 541)
Screenshot: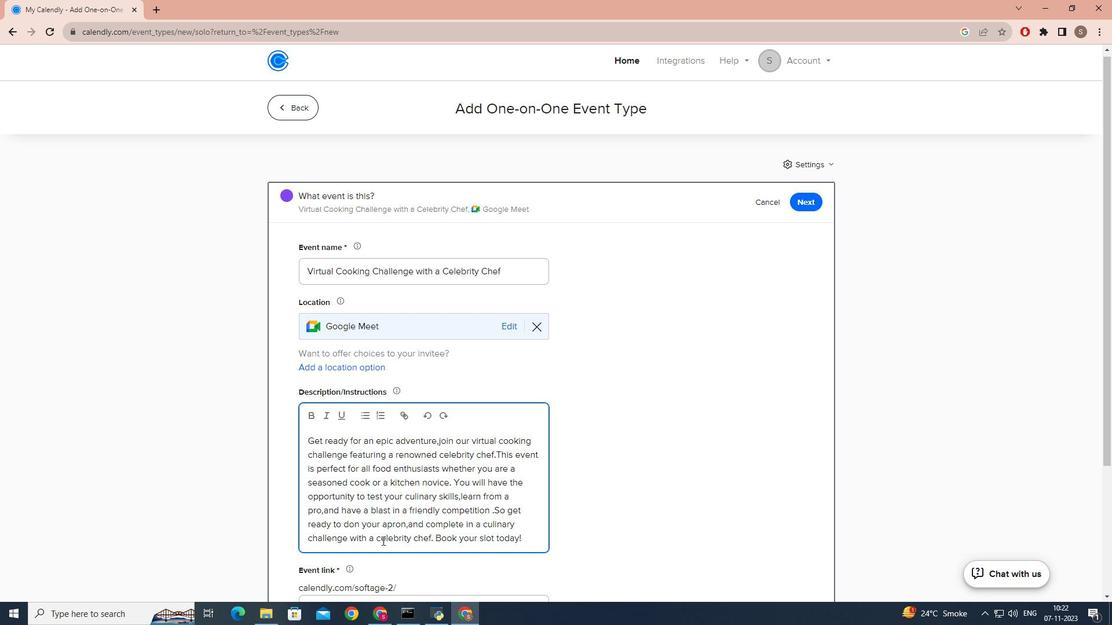 
Action: Mouse scrolled (382, 540) with delta (0, 0)
Screenshot: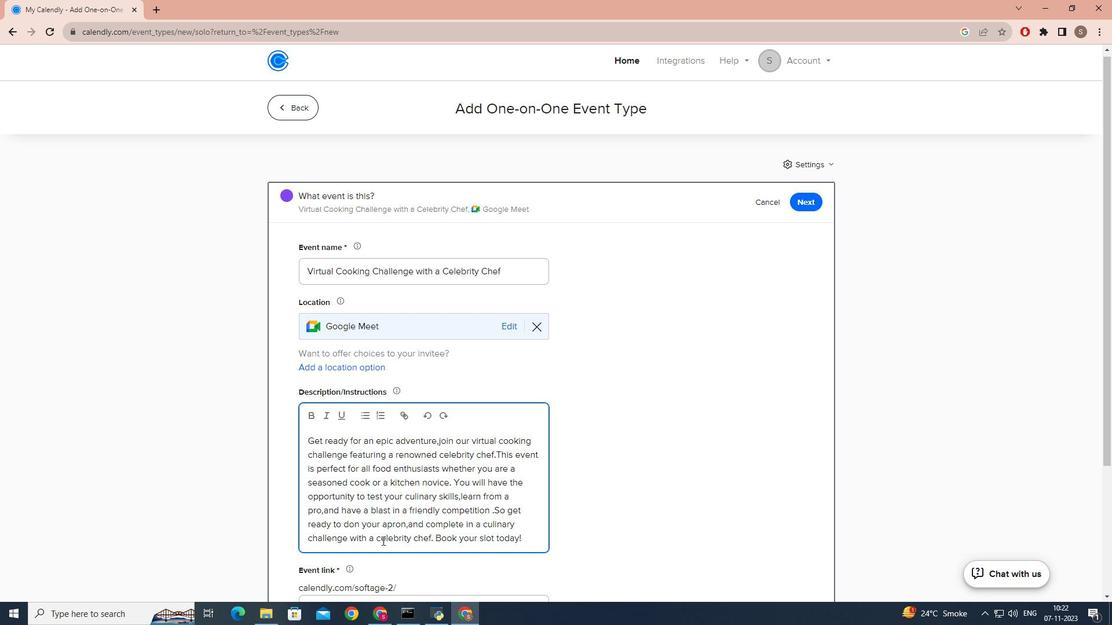 
Action: Mouse moved to (384, 541)
Screenshot: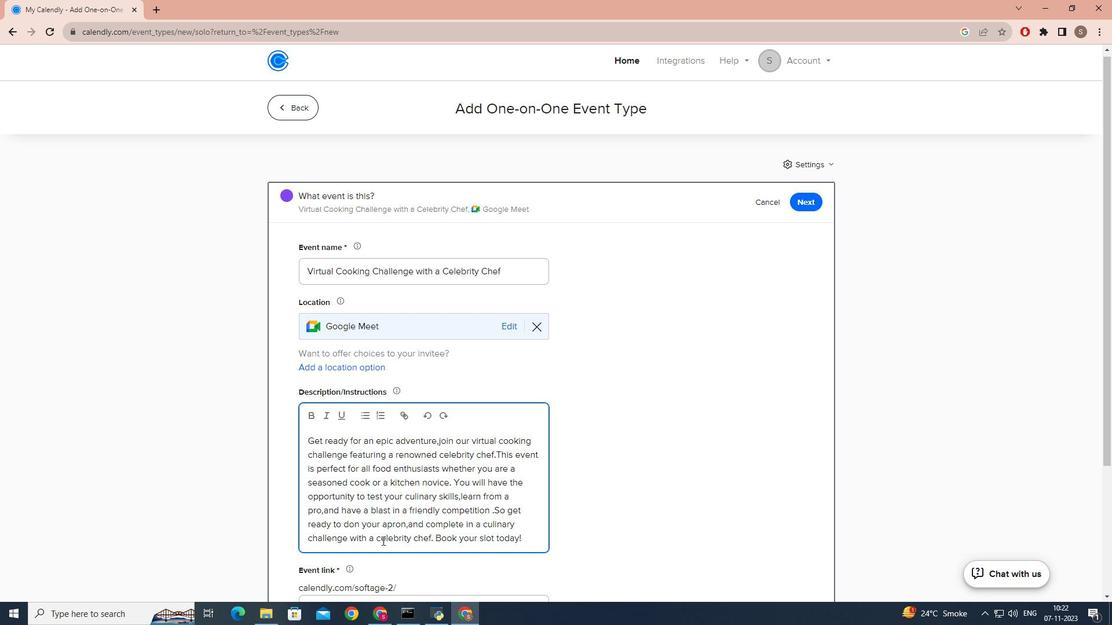 
Action: Mouse scrolled (384, 540) with delta (0, 0)
Screenshot: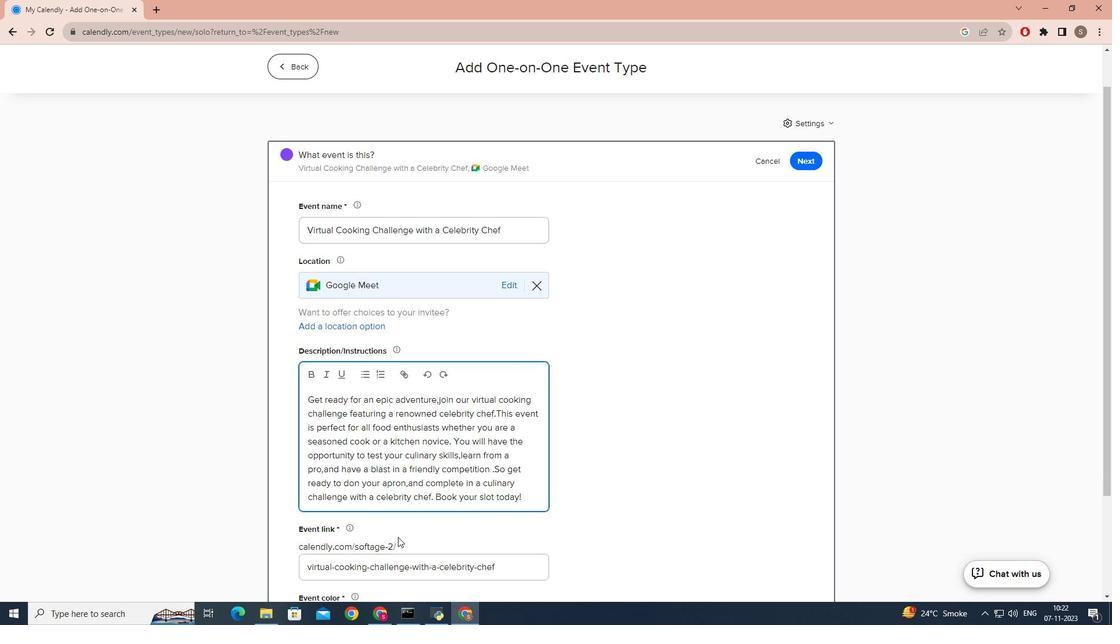 
Action: Mouse moved to (389, 539)
Screenshot: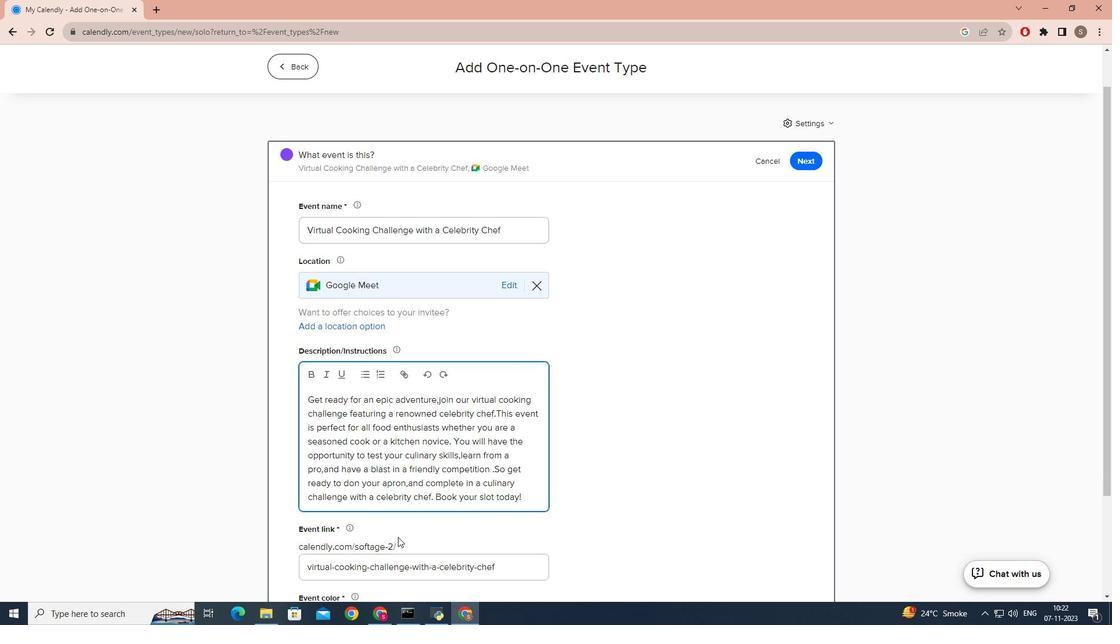 
Action: Mouse scrolled (389, 539) with delta (0, 0)
Screenshot: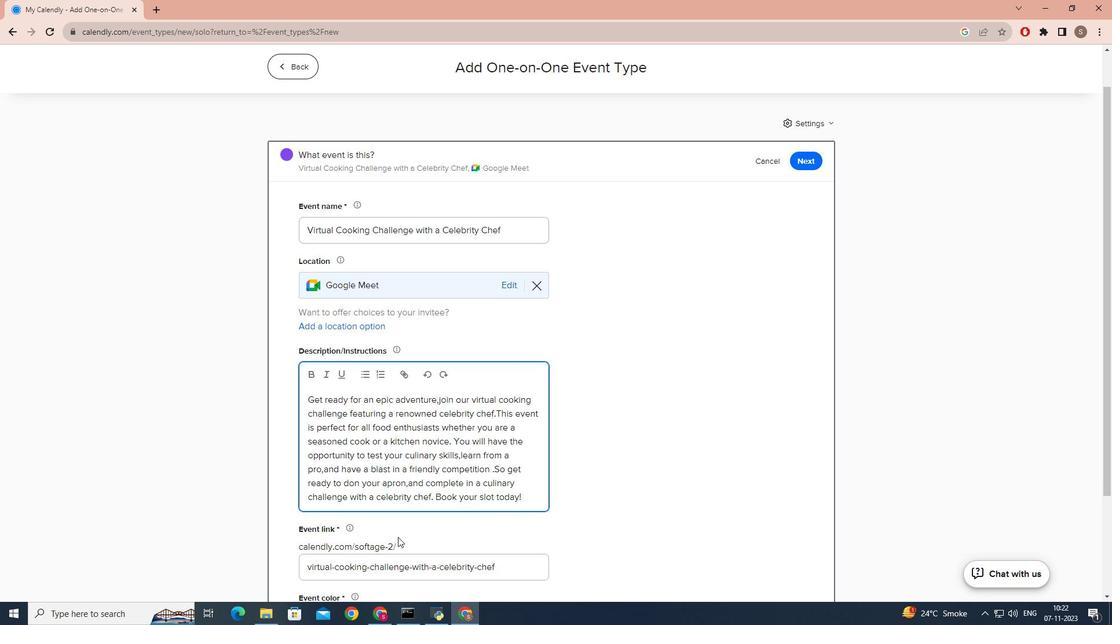 
Action: Mouse moved to (395, 538)
Screenshot: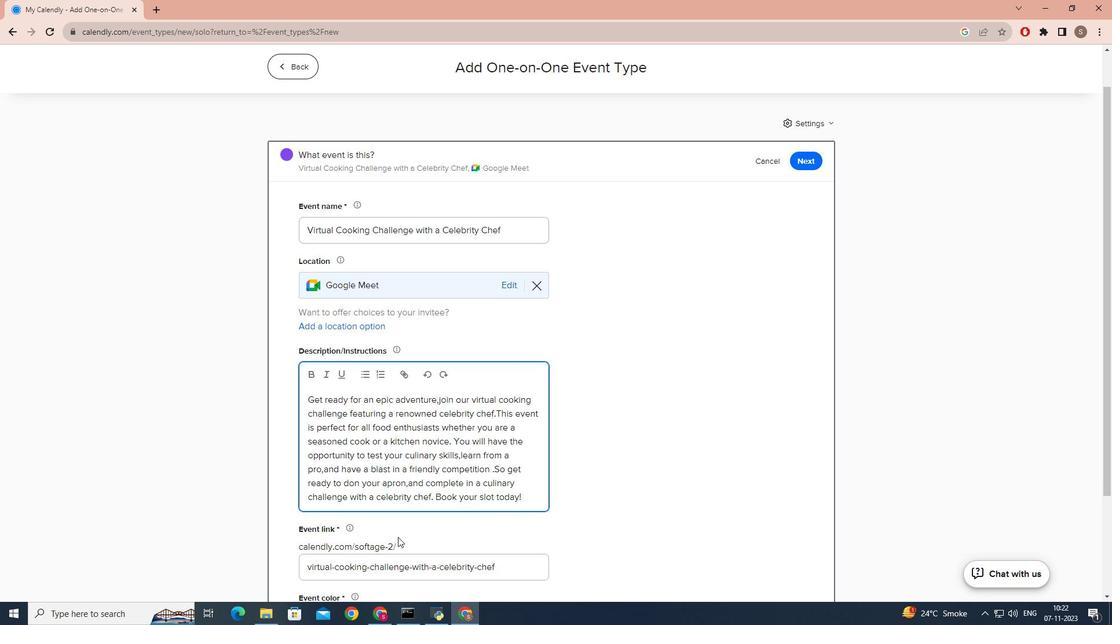 
Action: Mouse scrolled (395, 537) with delta (0, 0)
Screenshot: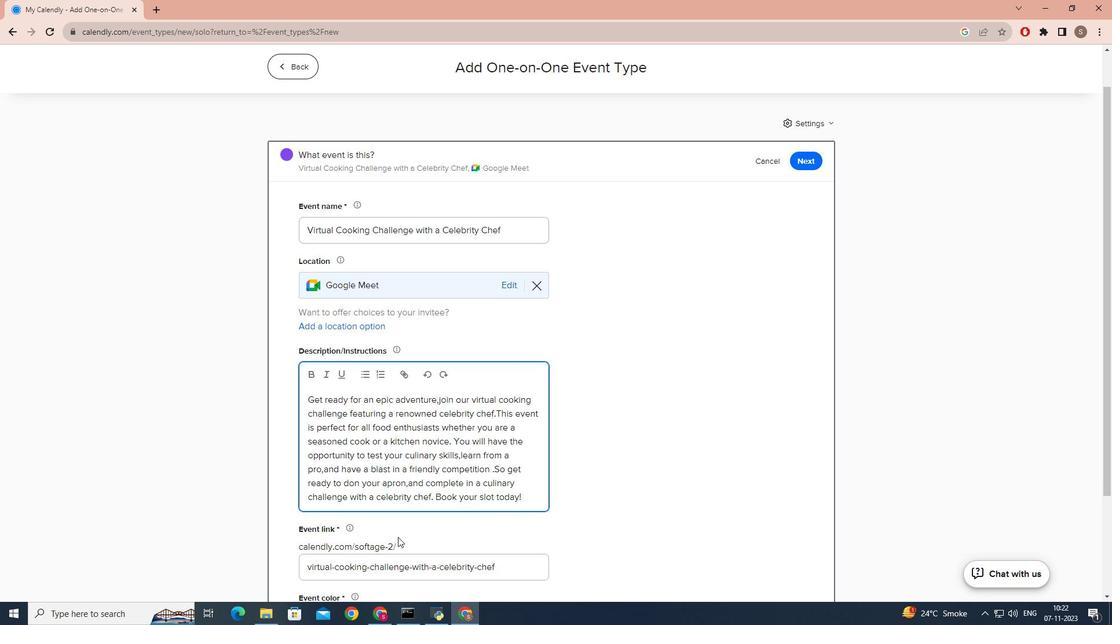 
Action: Mouse moved to (439, 495)
Screenshot: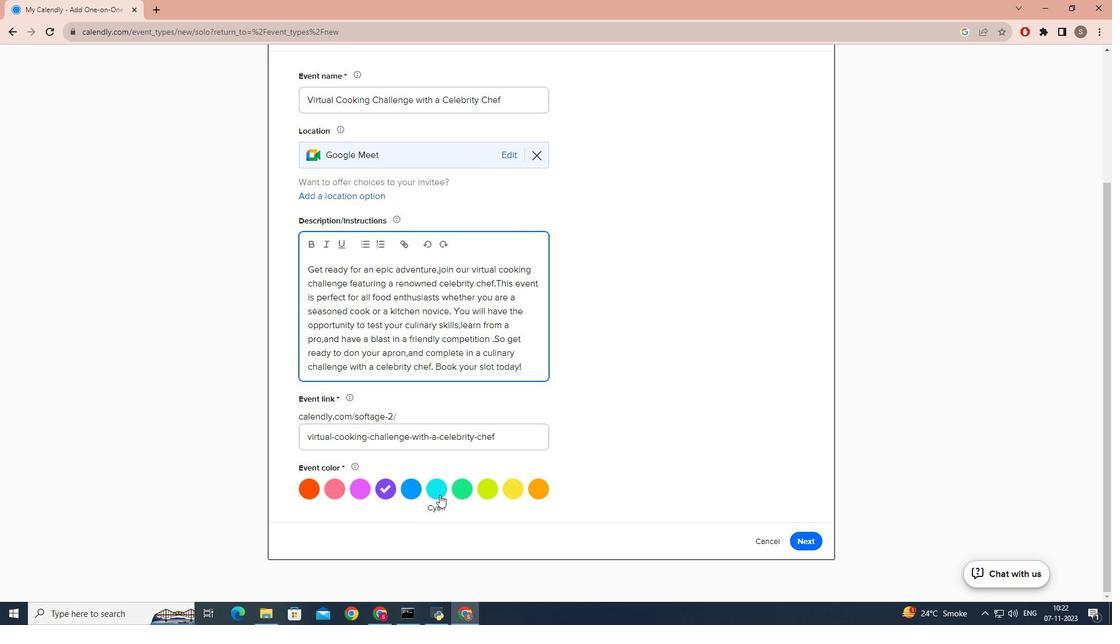 
Action: Mouse pressed left at (439, 495)
Screenshot: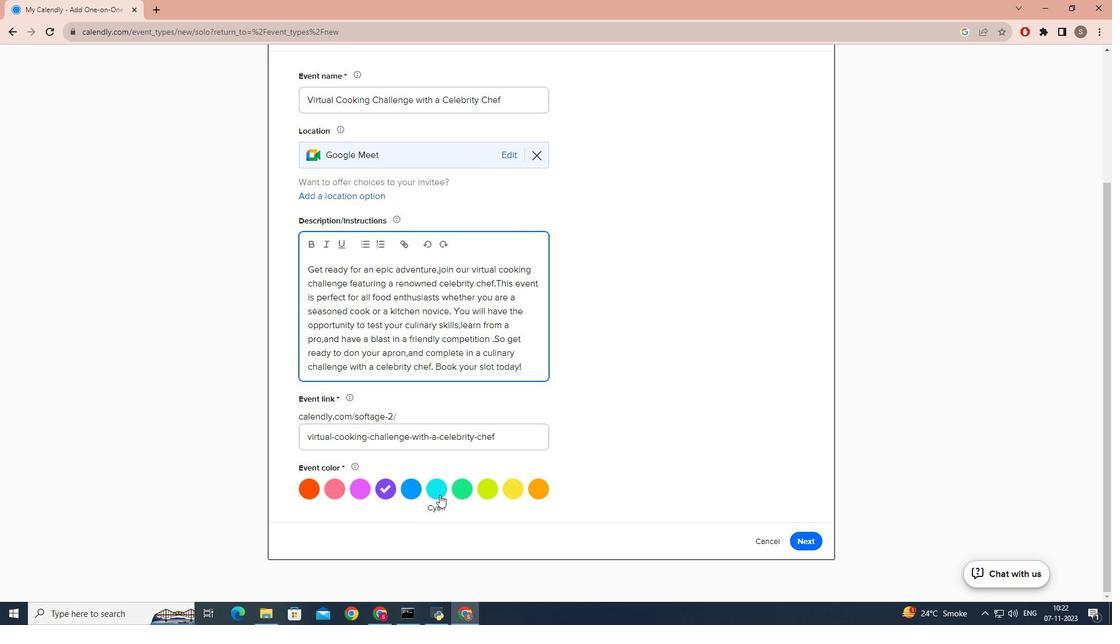 
Action: Mouse moved to (805, 540)
Screenshot: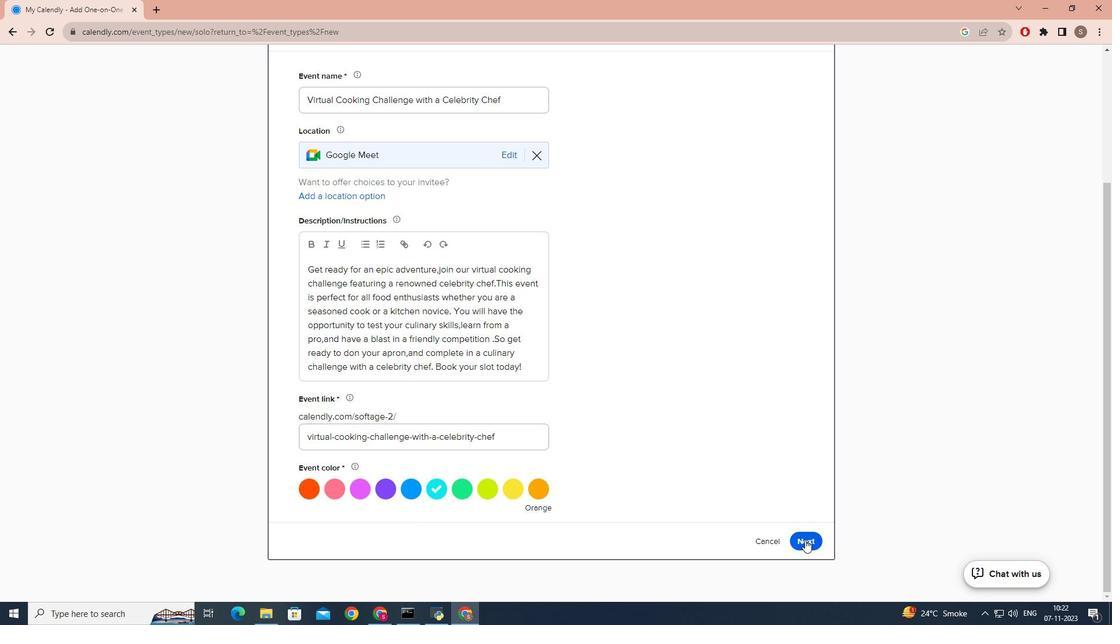 
Action: Mouse pressed left at (805, 540)
Screenshot: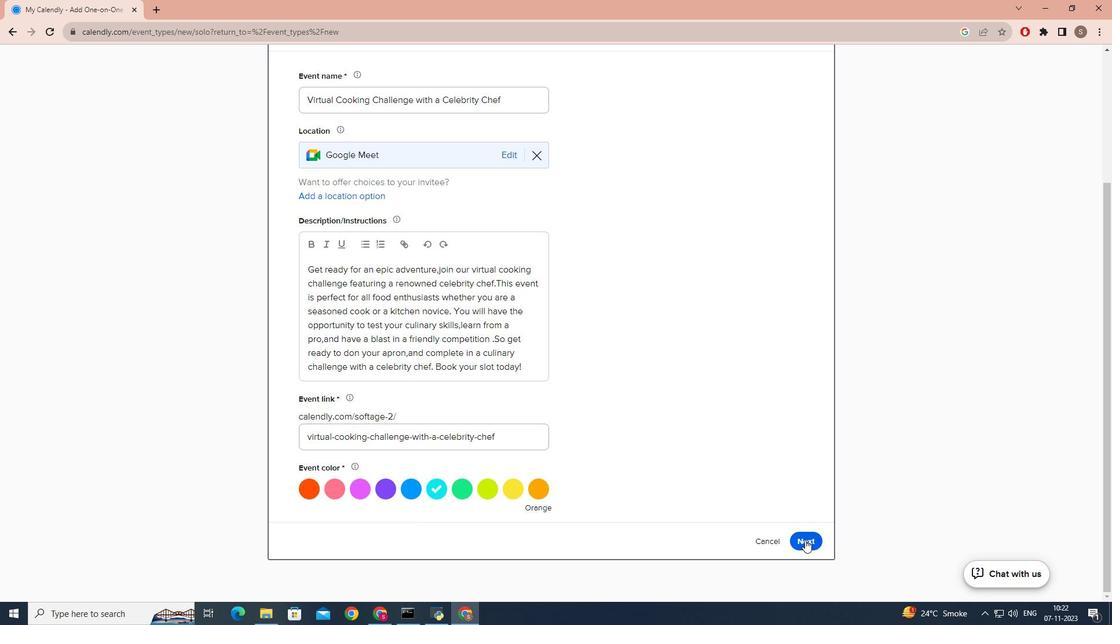 
Action: Mouse moved to (475, 316)
Screenshot: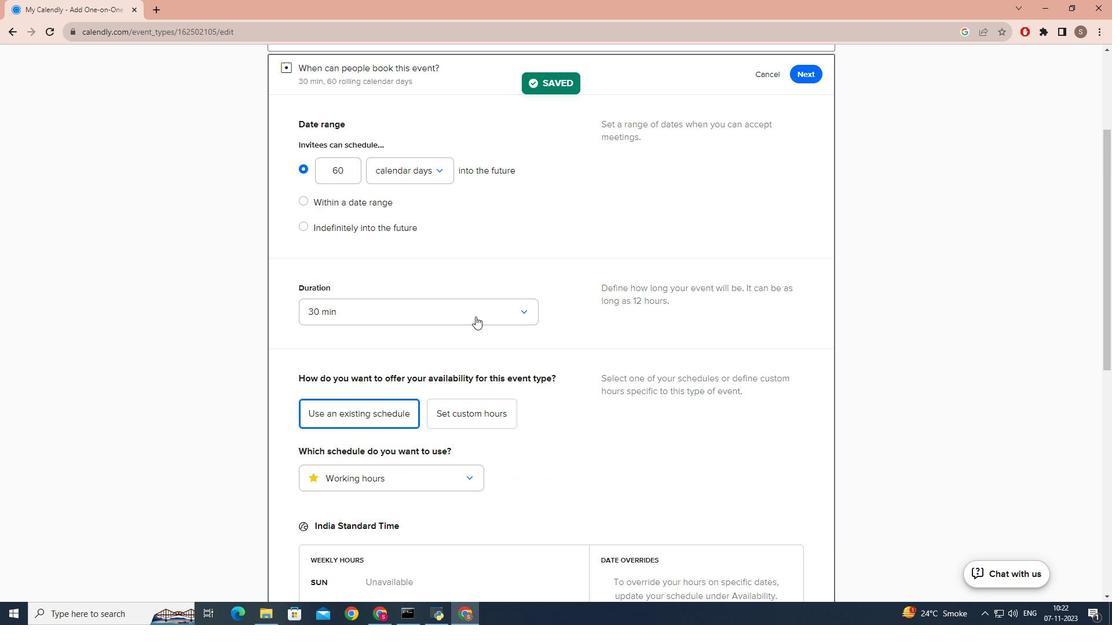 
Action: Mouse pressed left at (475, 316)
Screenshot: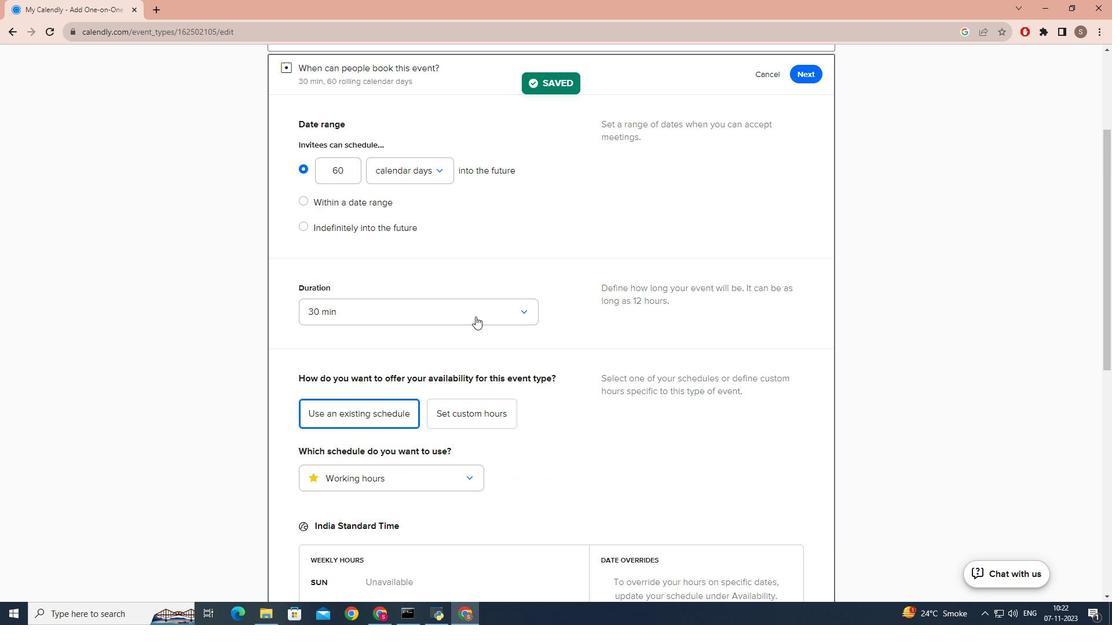 
Action: Mouse moved to (335, 422)
Screenshot: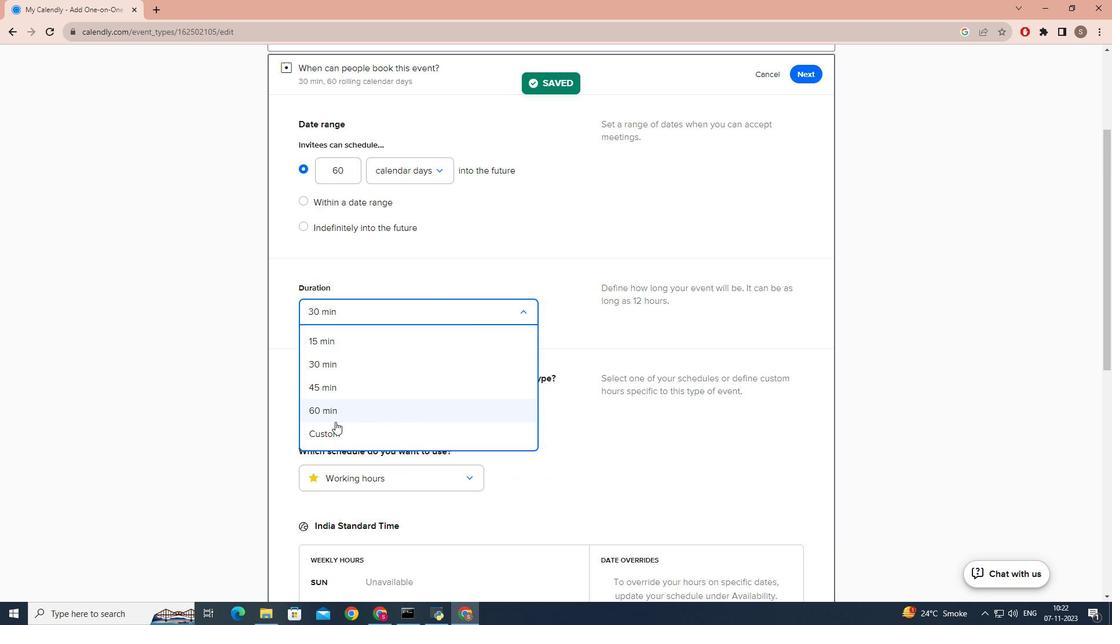 
Action: Mouse pressed left at (335, 422)
Screenshot: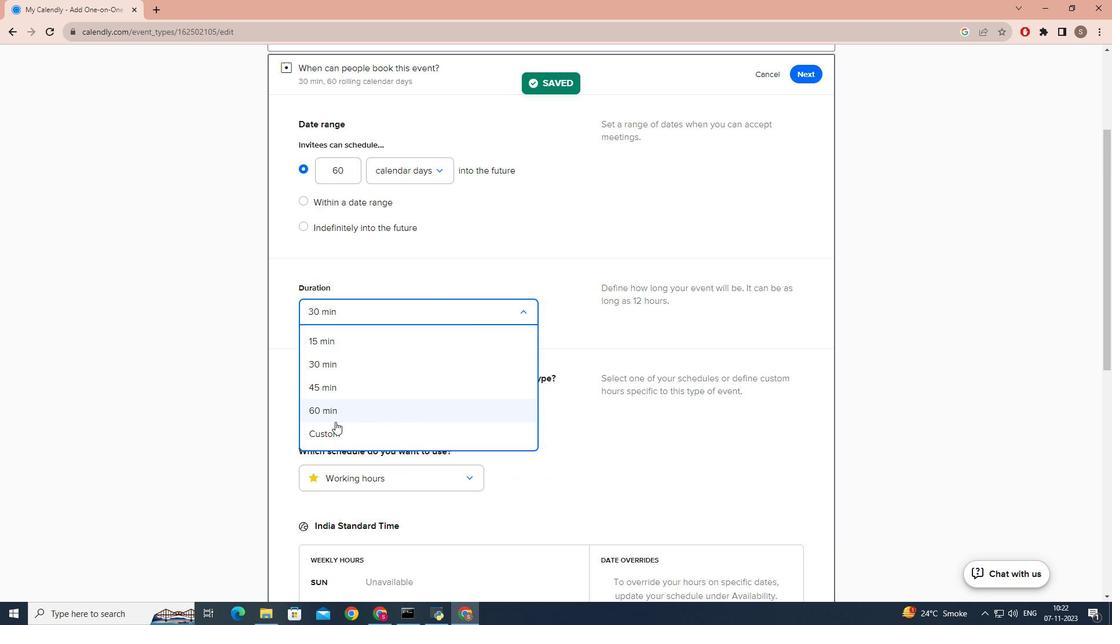 
Action: Mouse moved to (330, 436)
Screenshot: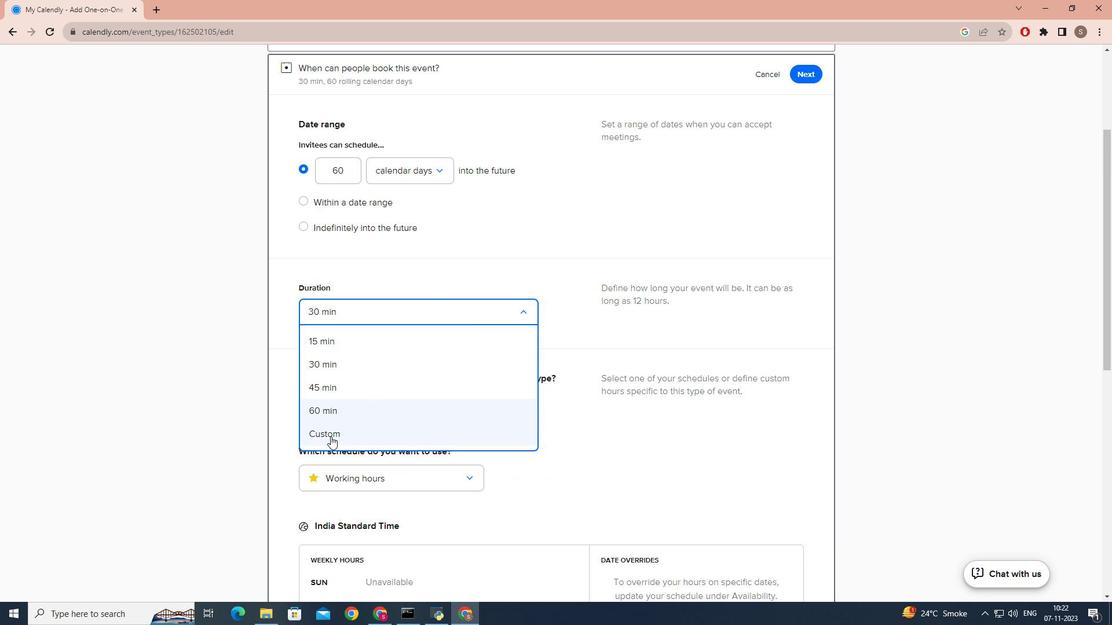 
Action: Mouse pressed left at (330, 436)
Screenshot: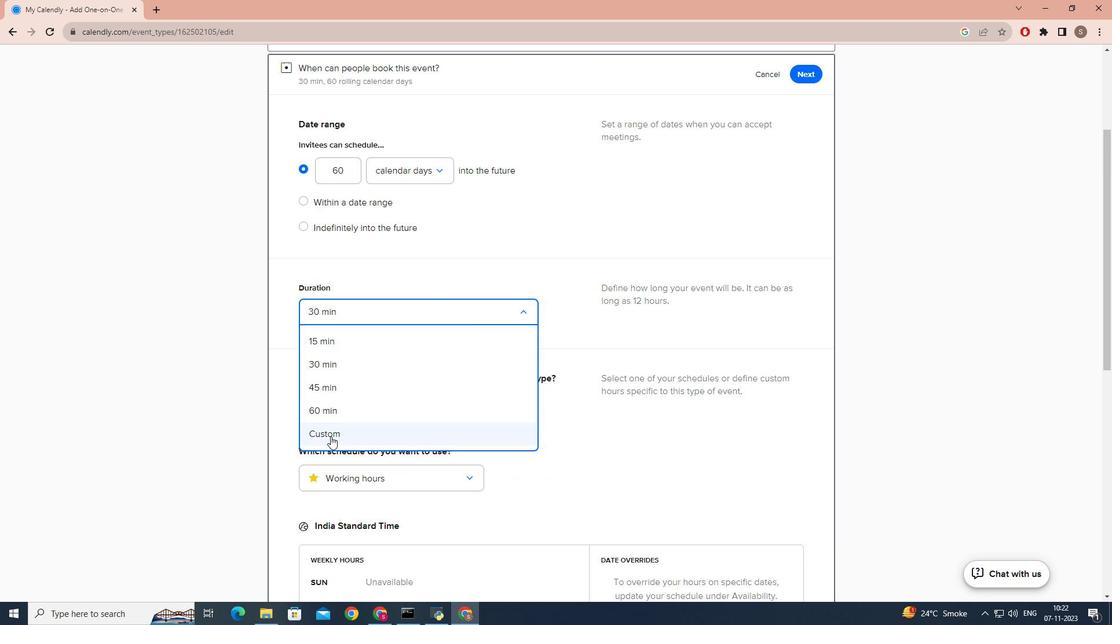 
Action: Mouse moved to (471, 351)
Screenshot: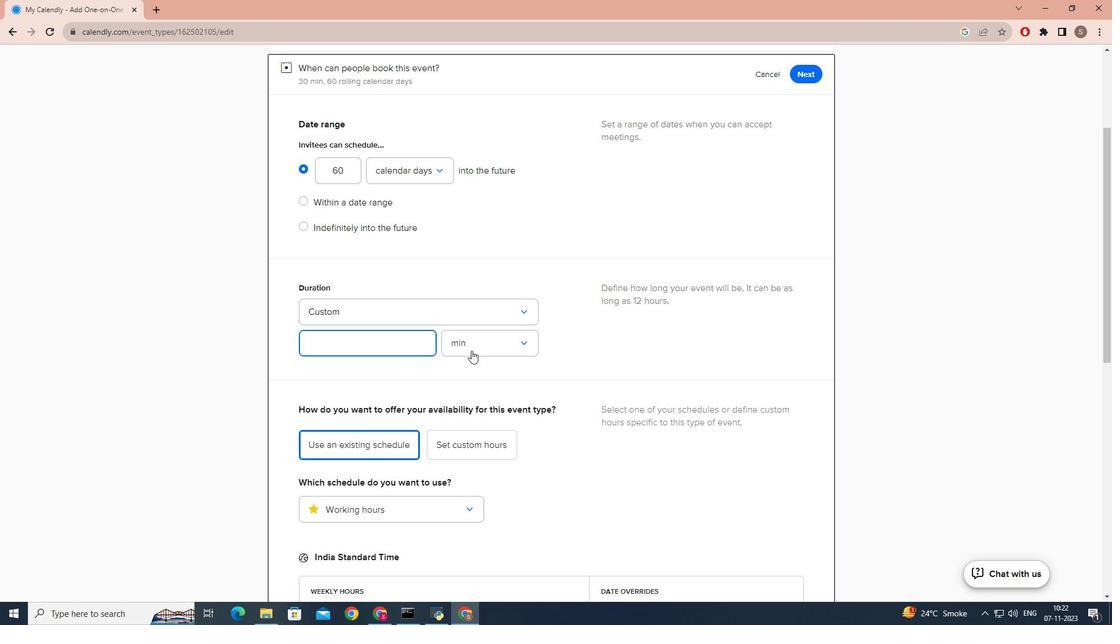 
Action: Mouse pressed left at (471, 351)
Screenshot: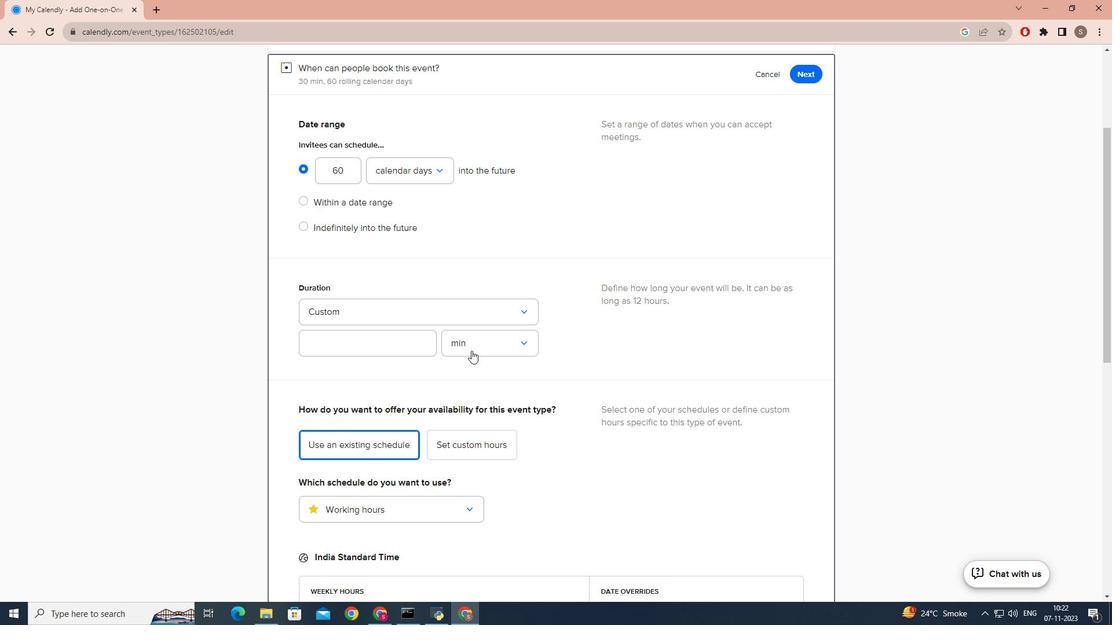 
Action: Mouse moved to (456, 389)
Screenshot: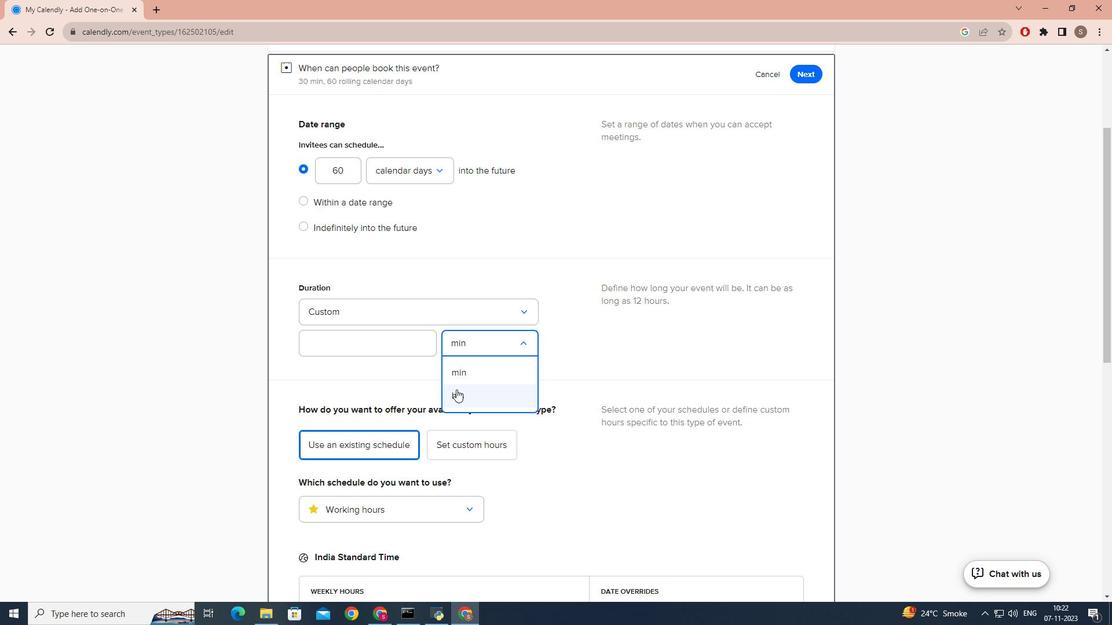 
Action: Mouse pressed left at (456, 389)
Screenshot: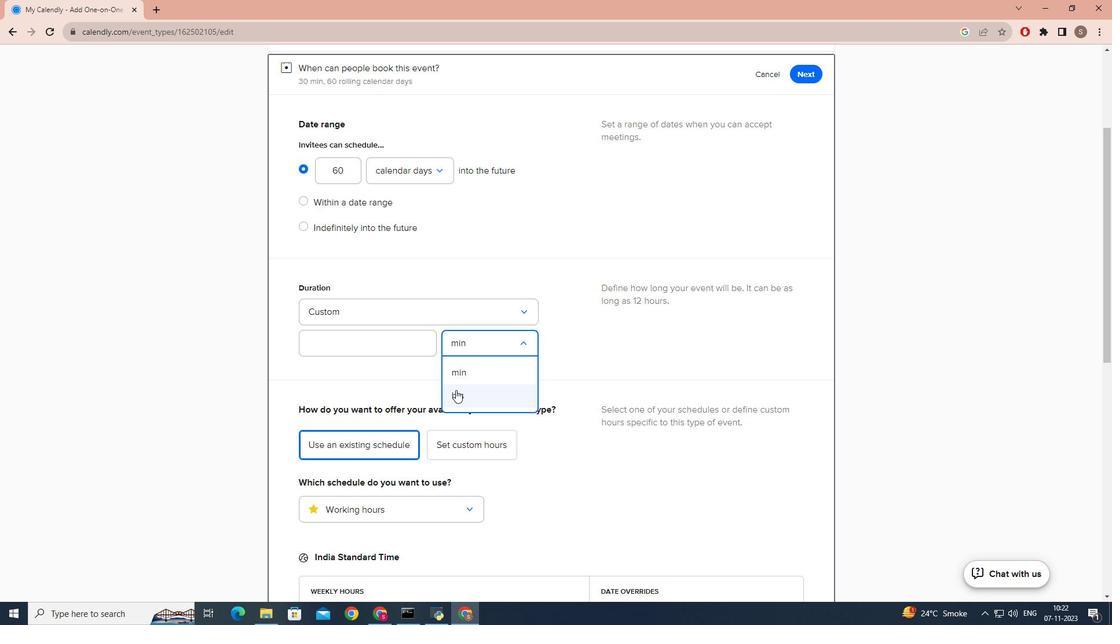 
Action: Mouse moved to (400, 343)
Screenshot: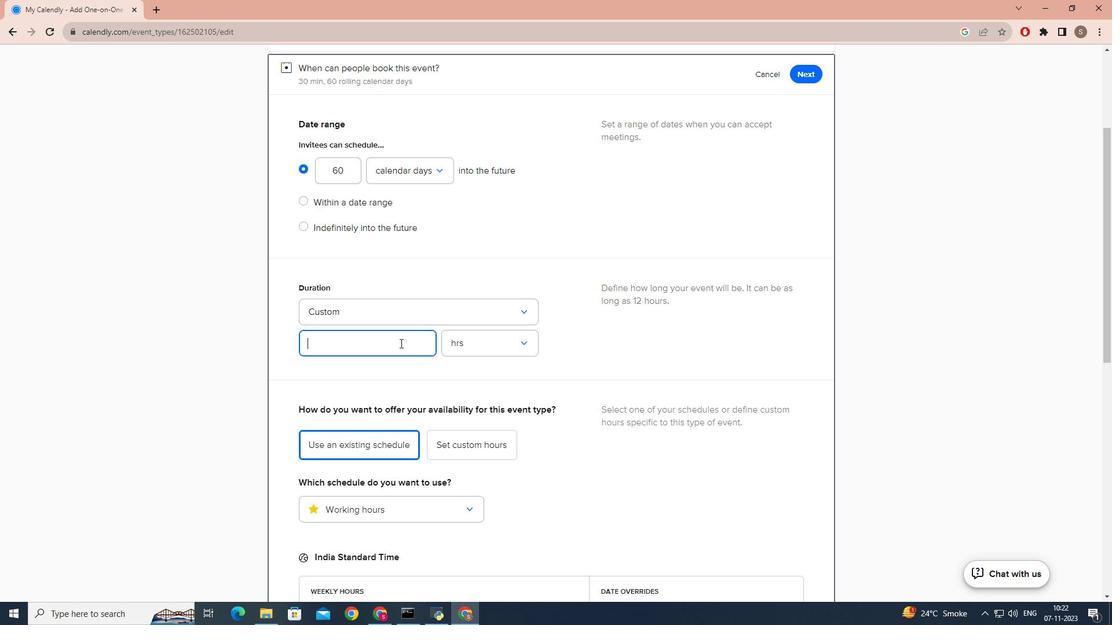 
Action: Mouse pressed left at (400, 343)
Screenshot: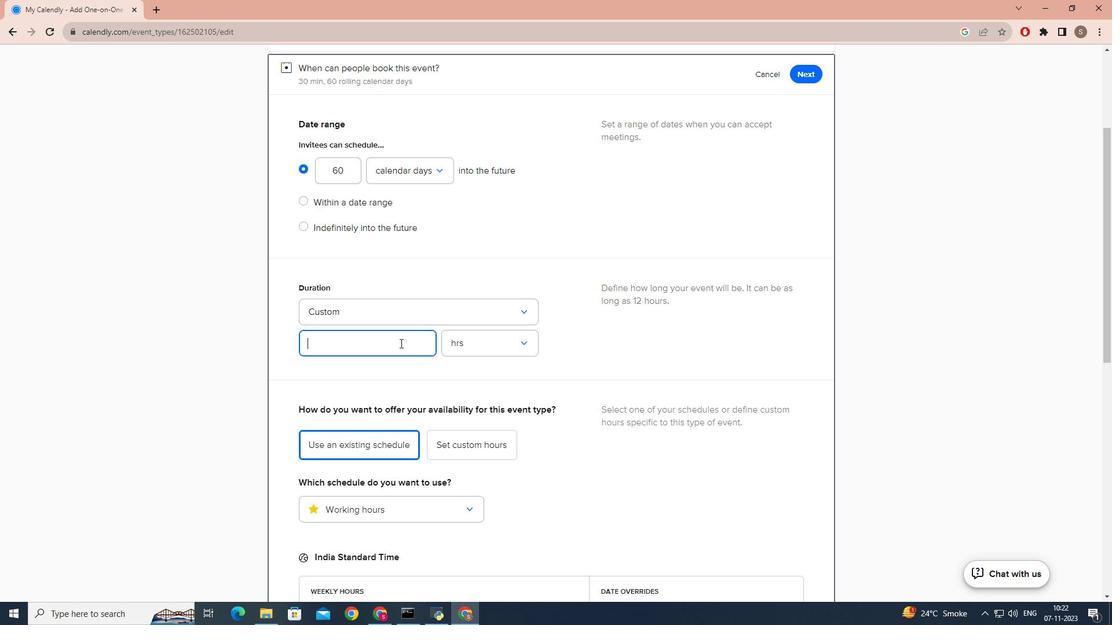 
Action: Key pressed 4
Screenshot: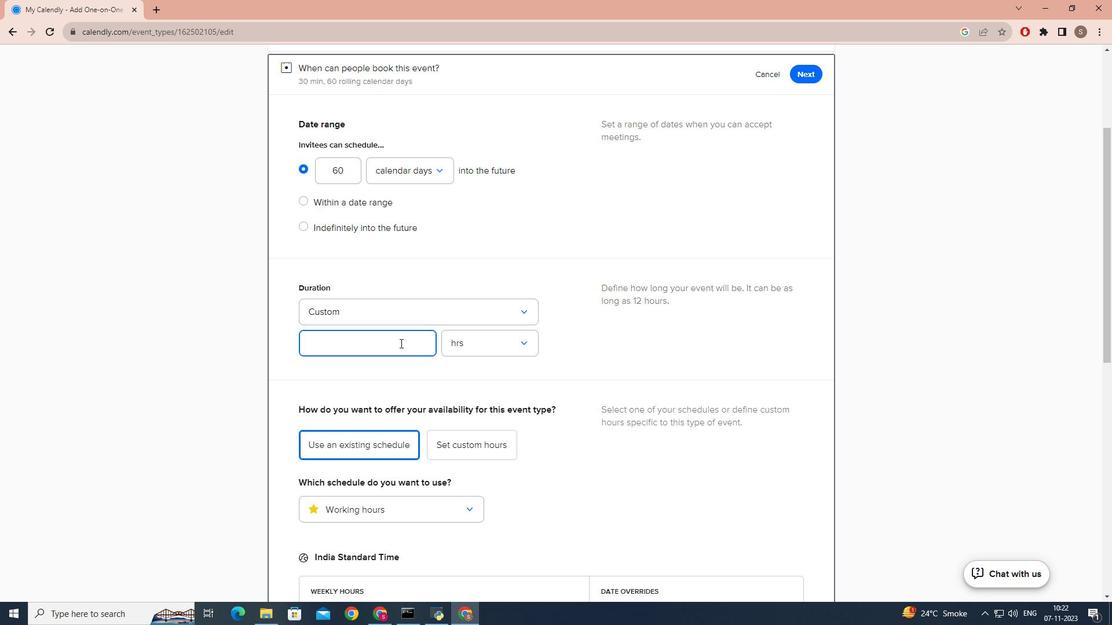 
Action: Mouse moved to (376, 371)
Screenshot: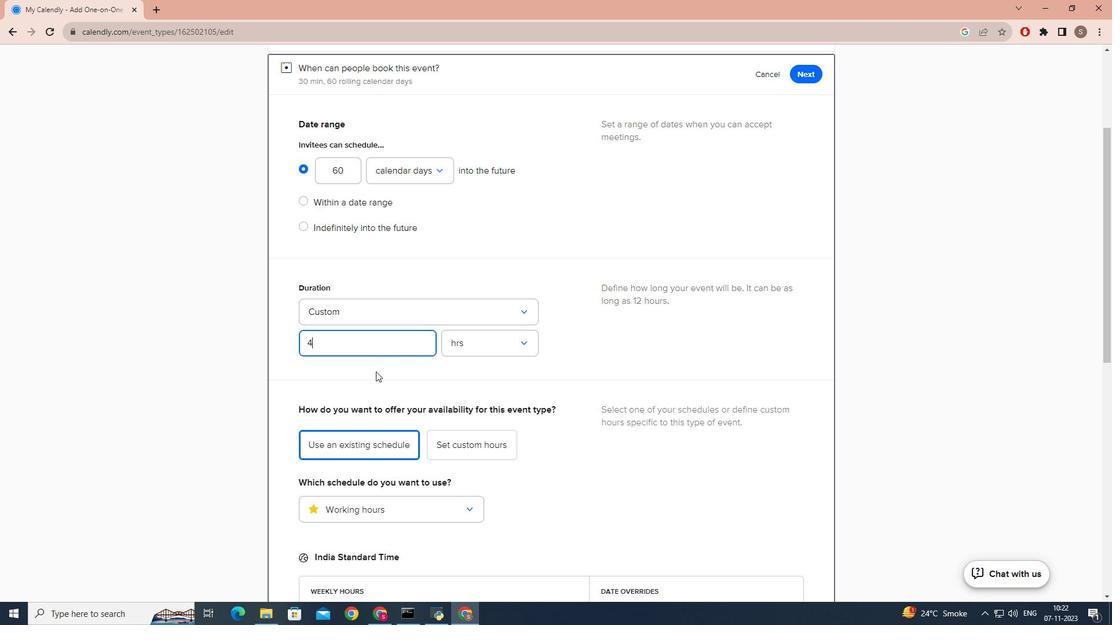 
Action: Mouse pressed left at (376, 371)
Screenshot: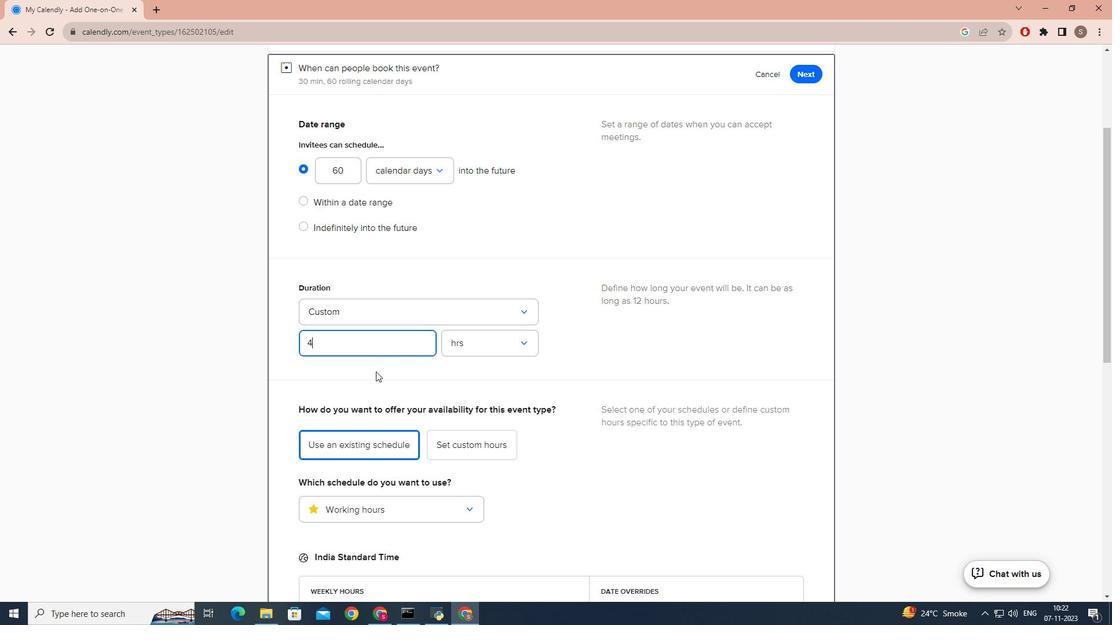 
Action: Mouse scrolled (376, 371) with delta (0, 0)
Screenshot: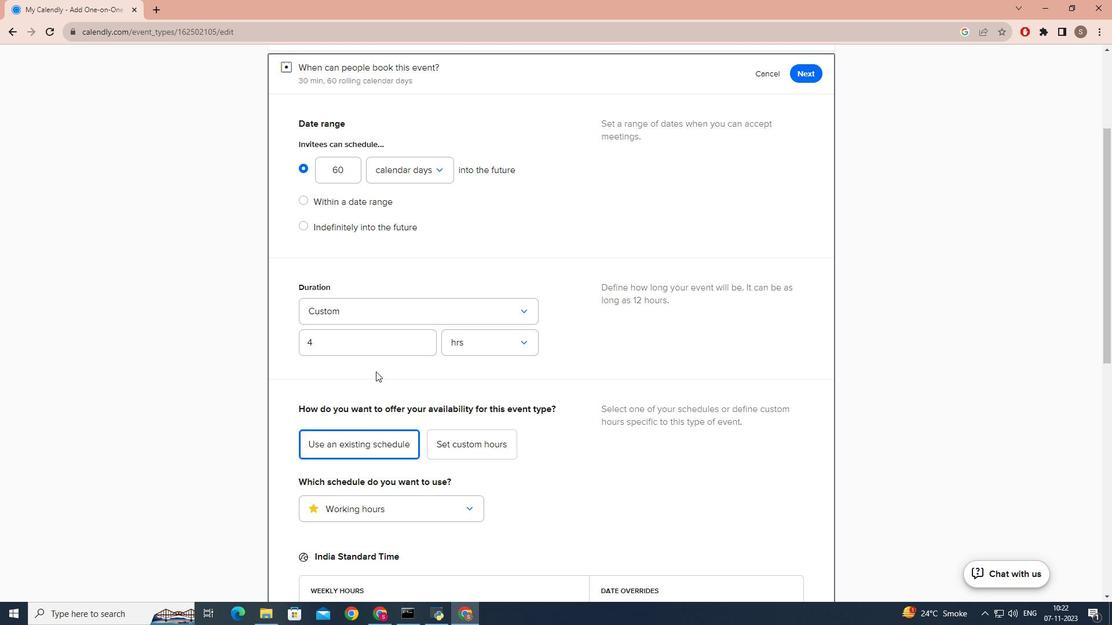 
Action: Mouse scrolled (376, 371) with delta (0, 0)
Screenshot: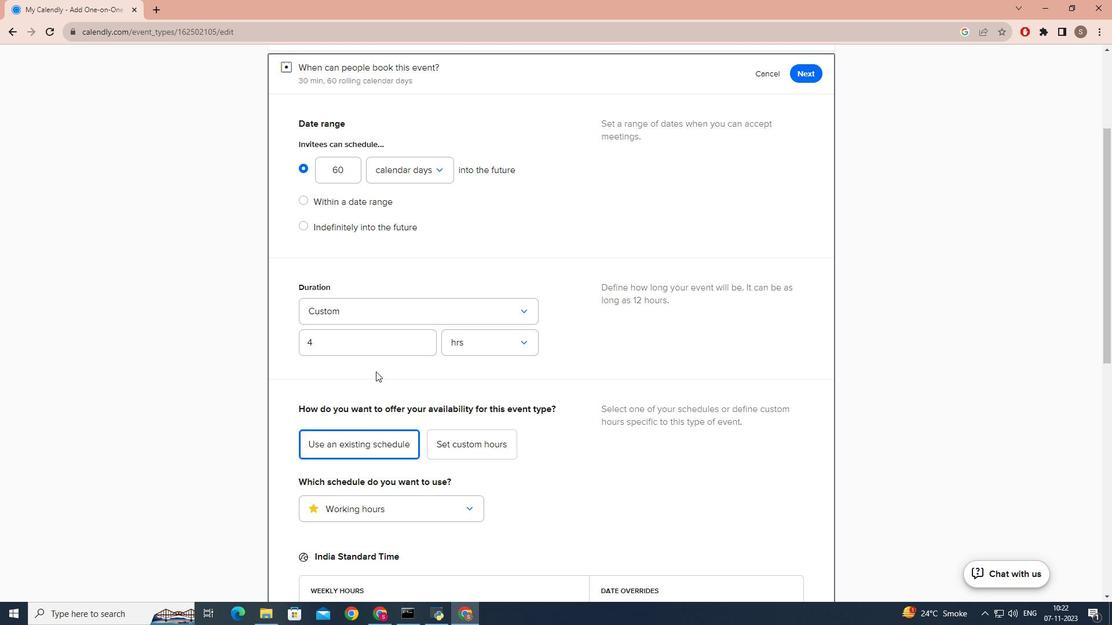 
Action: Mouse scrolled (376, 370) with delta (0, -1)
Screenshot: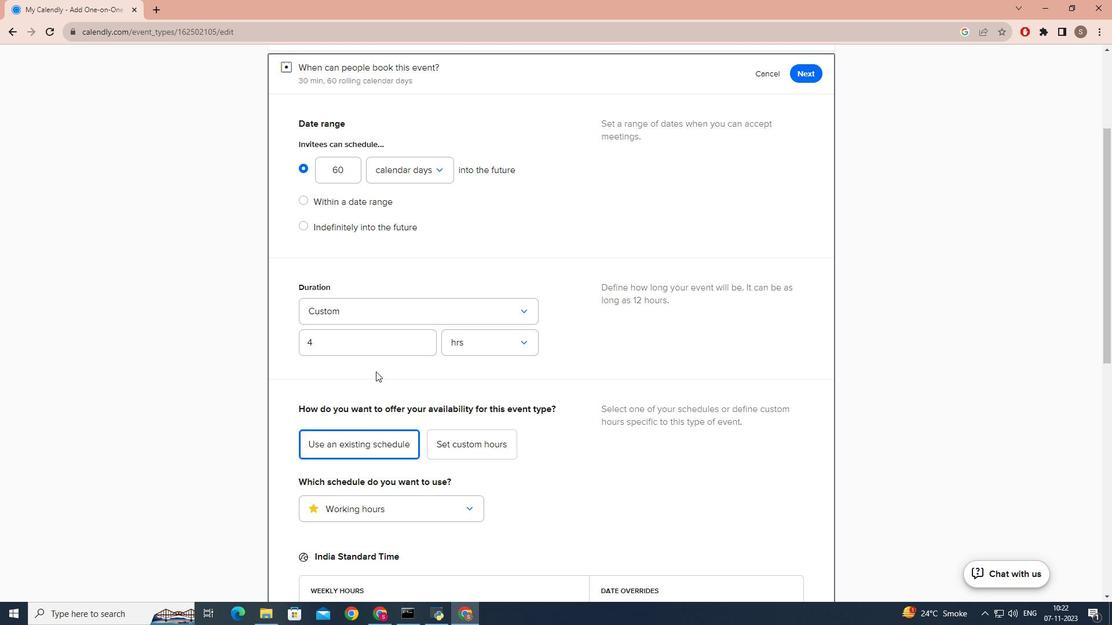 
Action: Mouse scrolled (376, 371) with delta (0, 0)
Screenshot: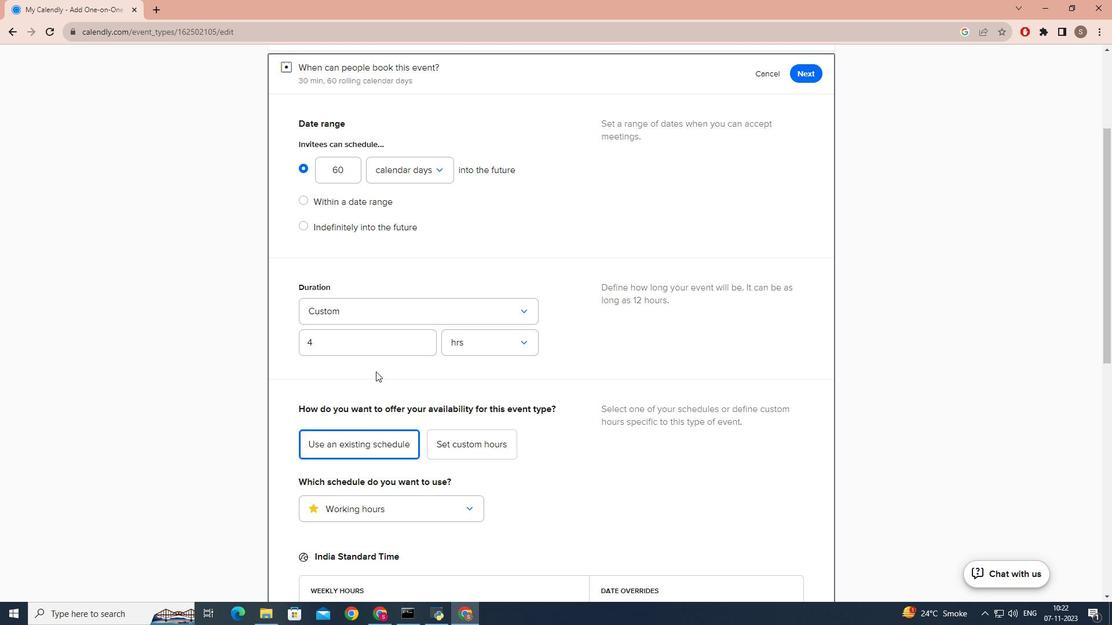 
Action: Mouse scrolled (376, 371) with delta (0, 0)
Screenshot: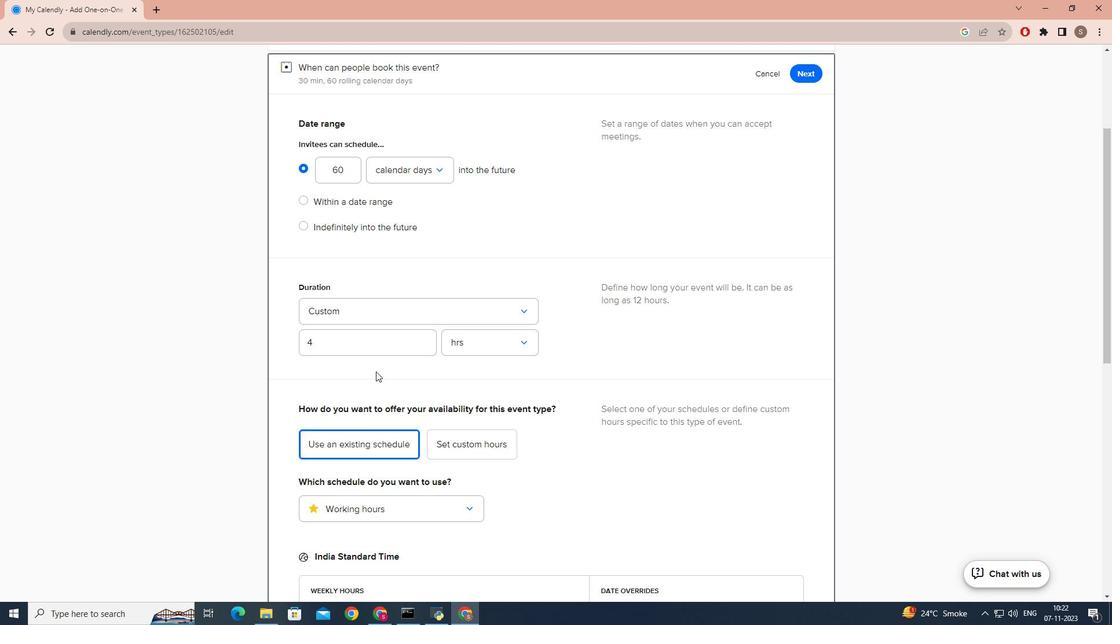 
Action: Mouse scrolled (376, 371) with delta (0, 0)
Screenshot: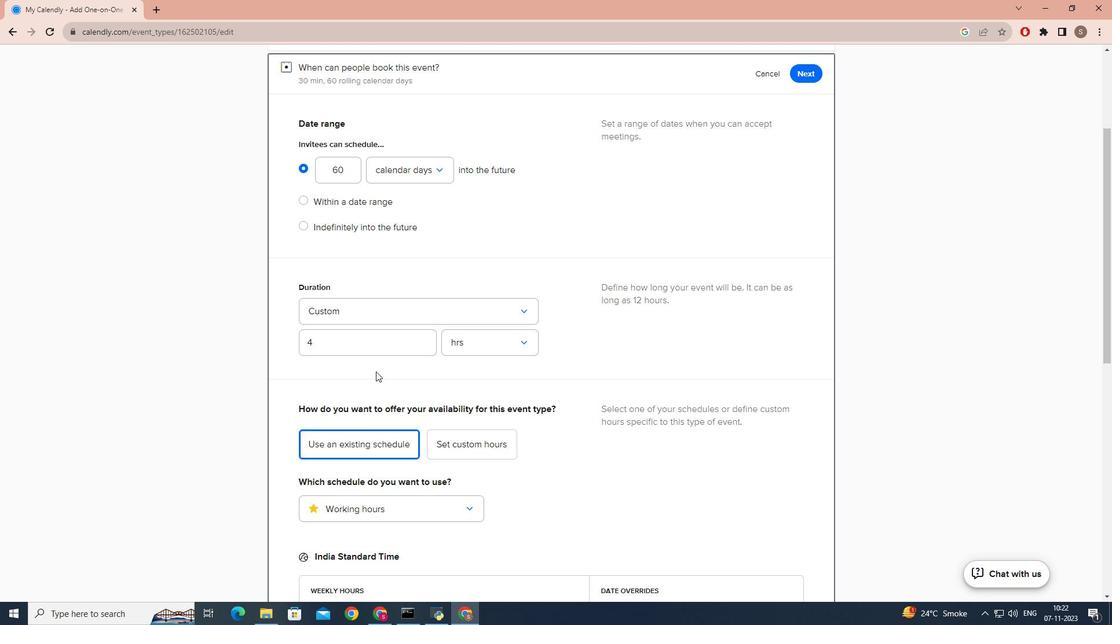 
Action: Mouse scrolled (376, 371) with delta (0, 0)
Screenshot: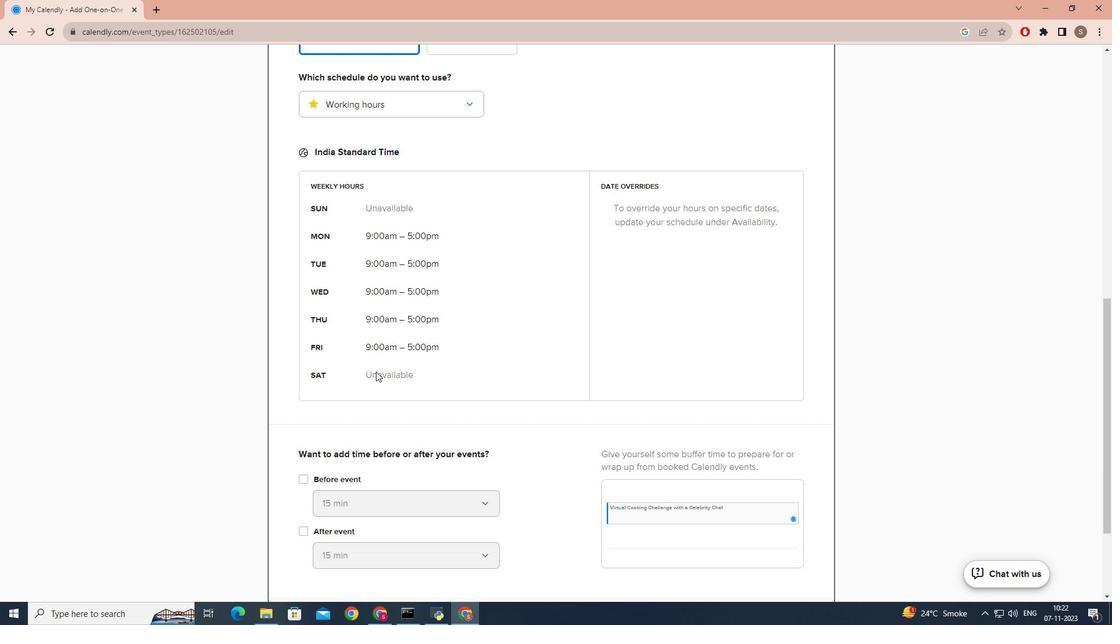 
Action: Mouse scrolled (376, 371) with delta (0, 0)
Screenshot: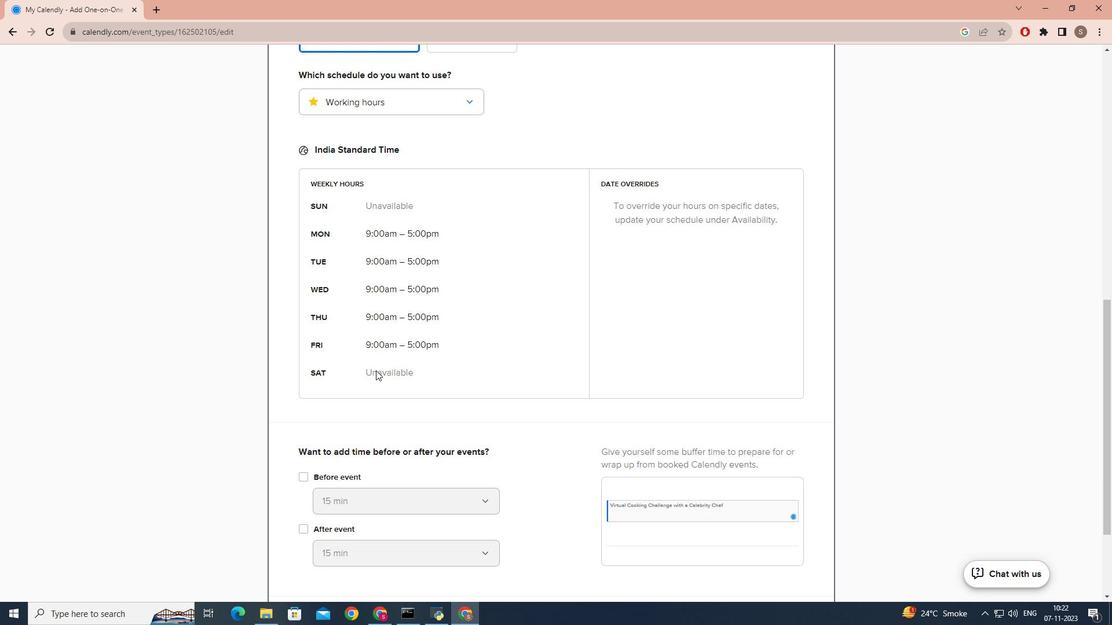 
Action: Mouse scrolled (376, 371) with delta (0, 0)
Screenshot: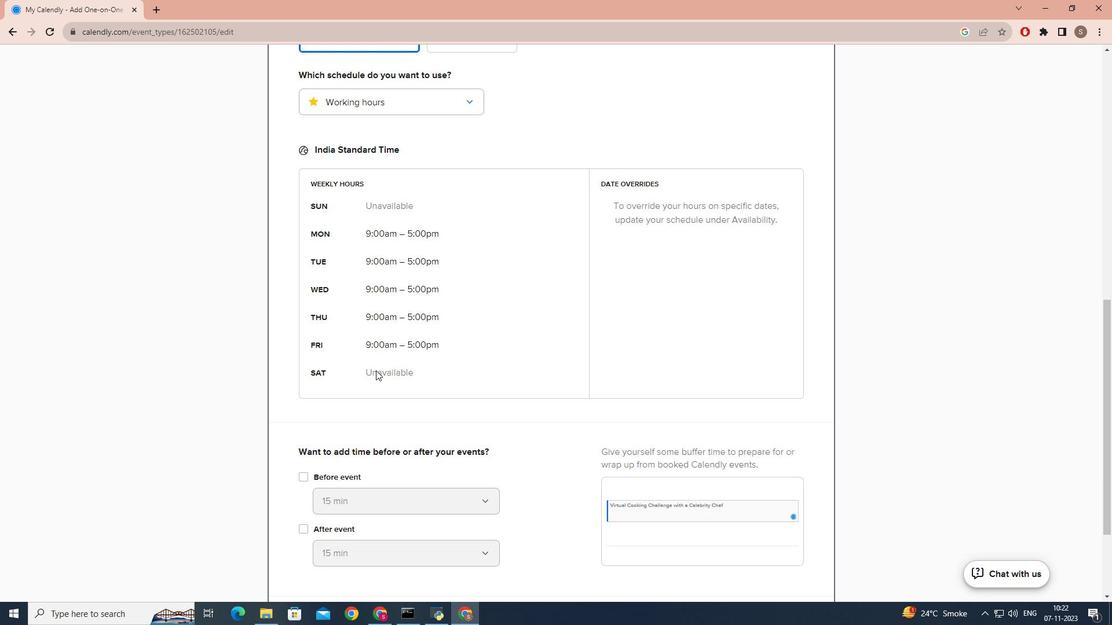 
Action: Mouse scrolled (376, 371) with delta (0, 0)
Screenshot: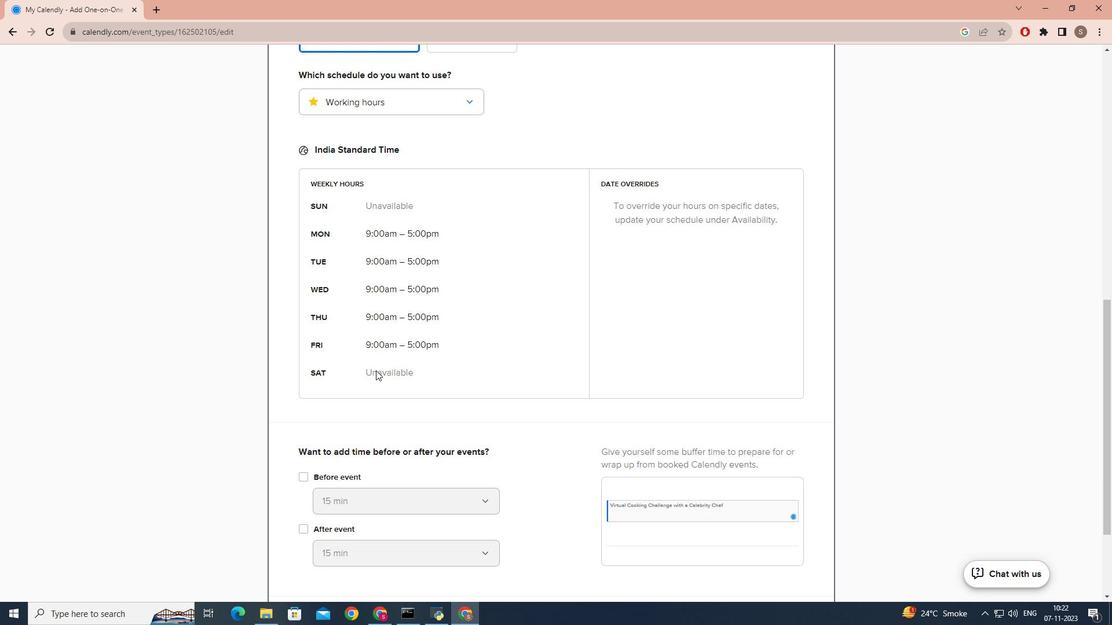 
Action: Mouse scrolled (376, 371) with delta (0, 0)
Screenshot: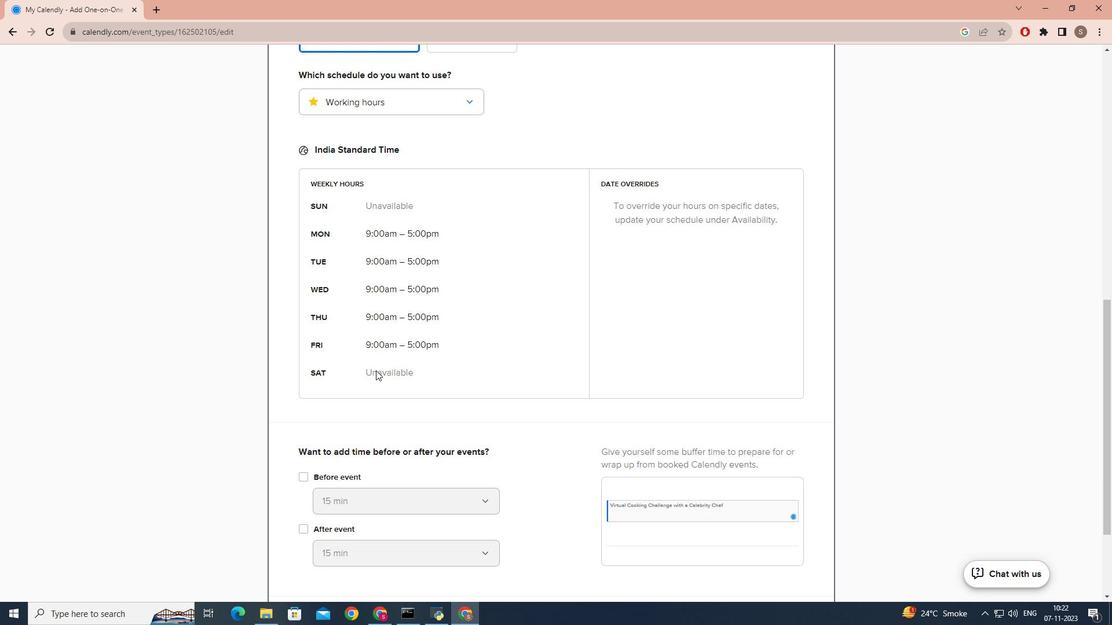 
Action: Mouse moved to (376, 371)
Screenshot: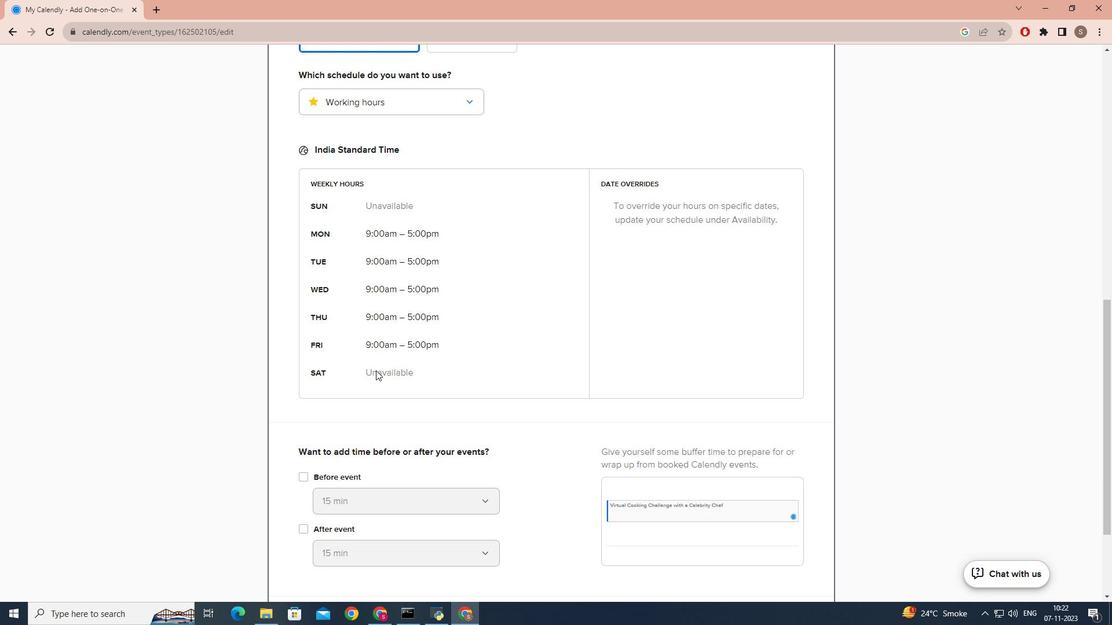 
Action: Mouse scrolled (376, 370) with delta (0, 0)
Screenshot: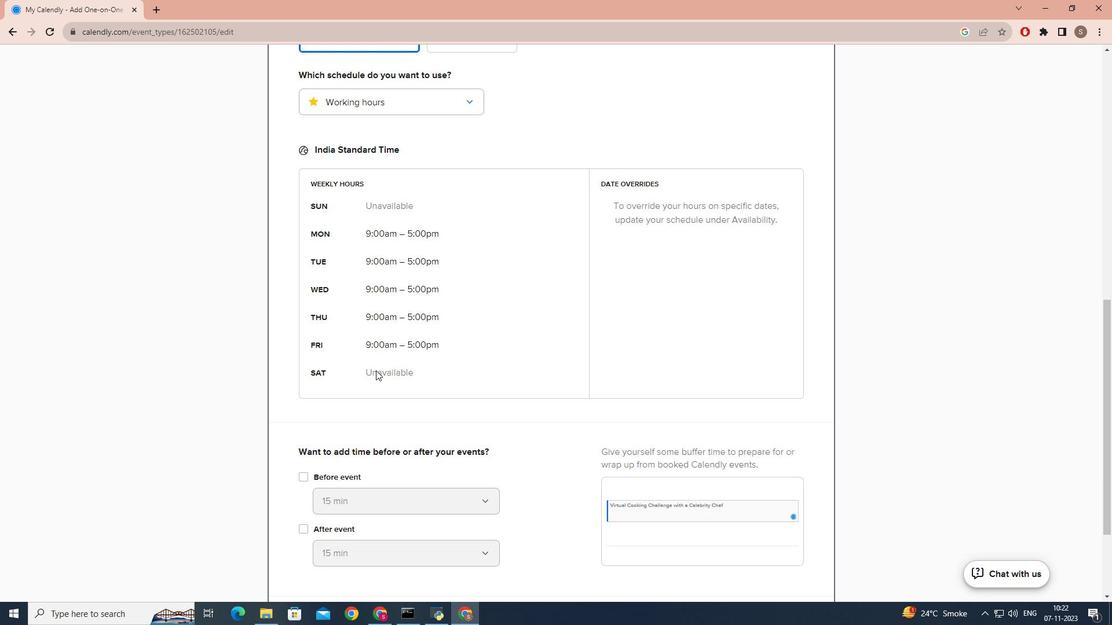
Action: Mouse moved to (791, 536)
Screenshot: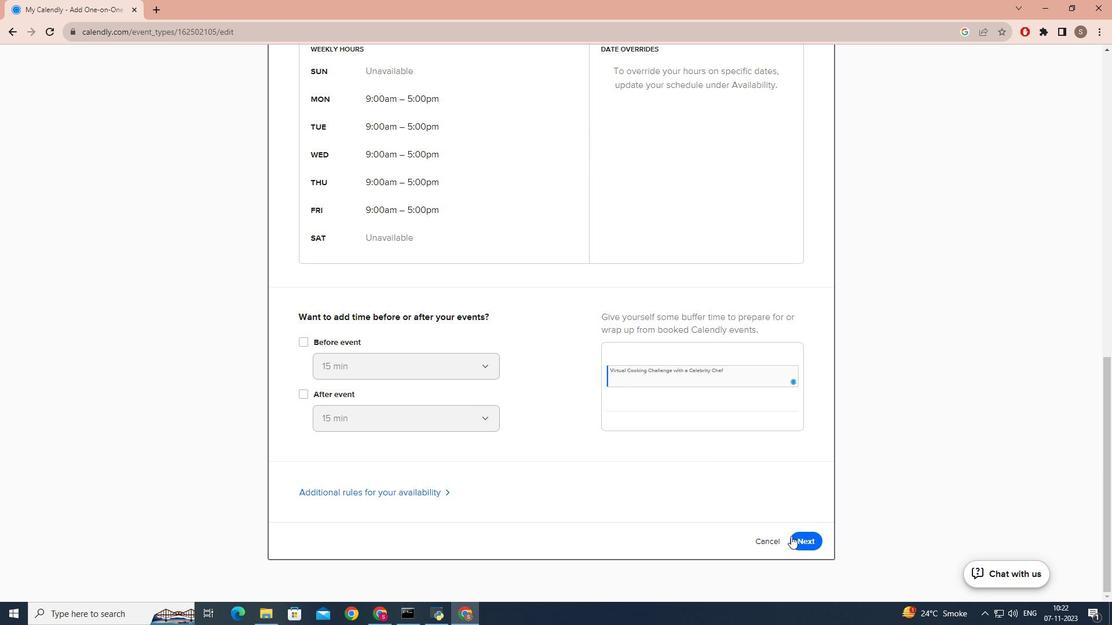
Action: Mouse pressed left at (791, 536)
Screenshot: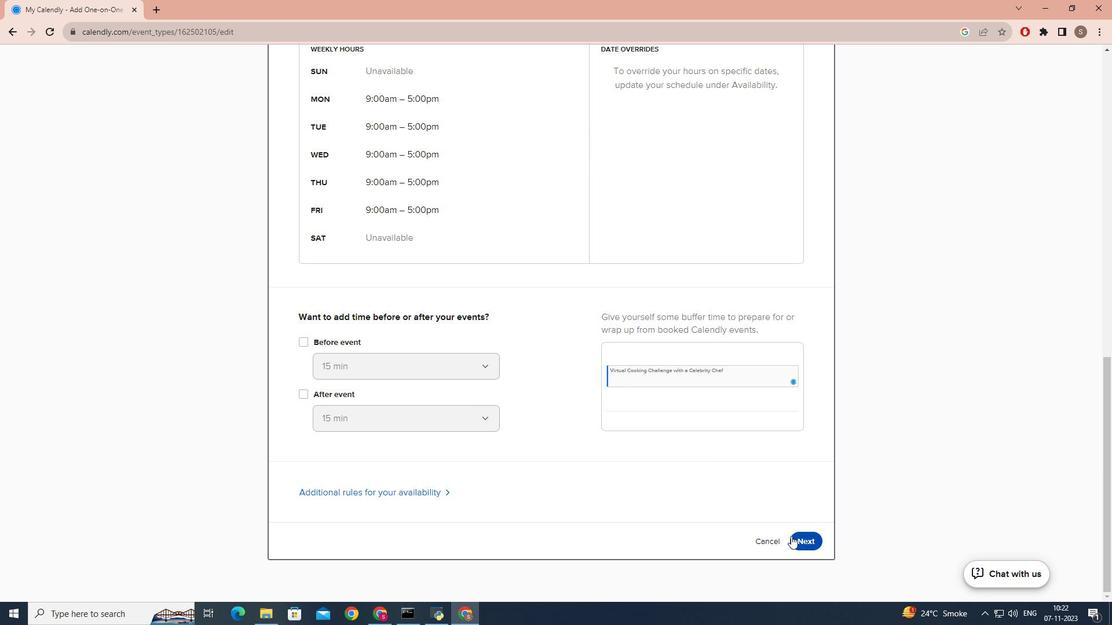 
Action: Mouse moved to (651, 475)
Screenshot: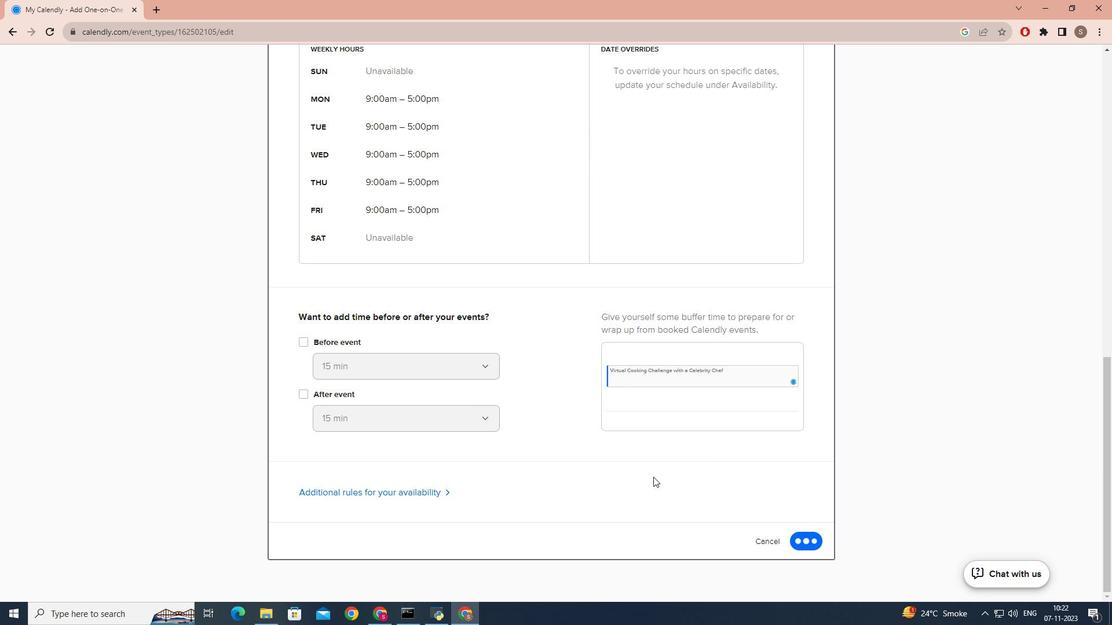 
